 Task: Look for space in Beichengqu, China from 9th July, 2023 to 16th July, 2023 for 2 adults, 1 child in price range Rs.8000 to Rs.16000. Place can be entire place with 2 bedrooms having 2 beds and 1 bathroom. Property type can be house, flat, guest house. Booking option can be shelf check-in. Required host language is Chinese (Simplified).
Action: Mouse moved to (575, 80)
Screenshot: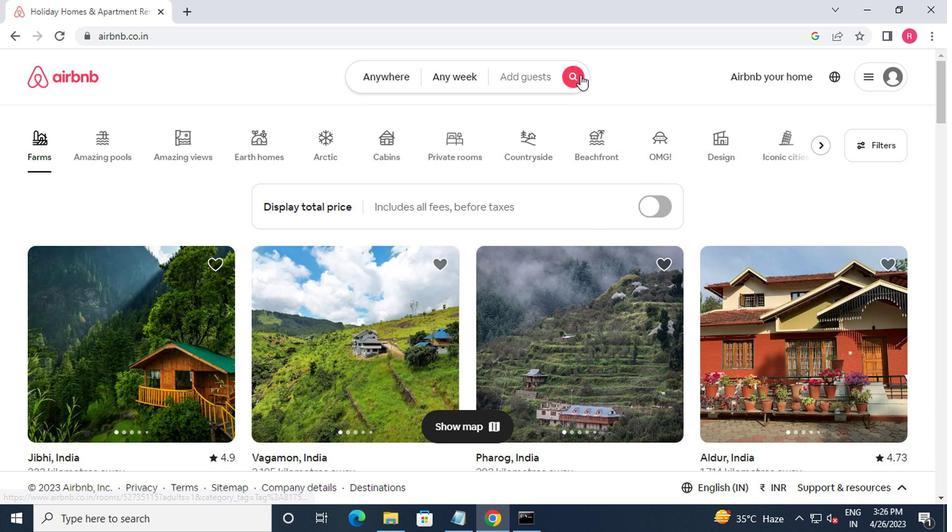 
Action: Mouse pressed left at (575, 80)
Screenshot: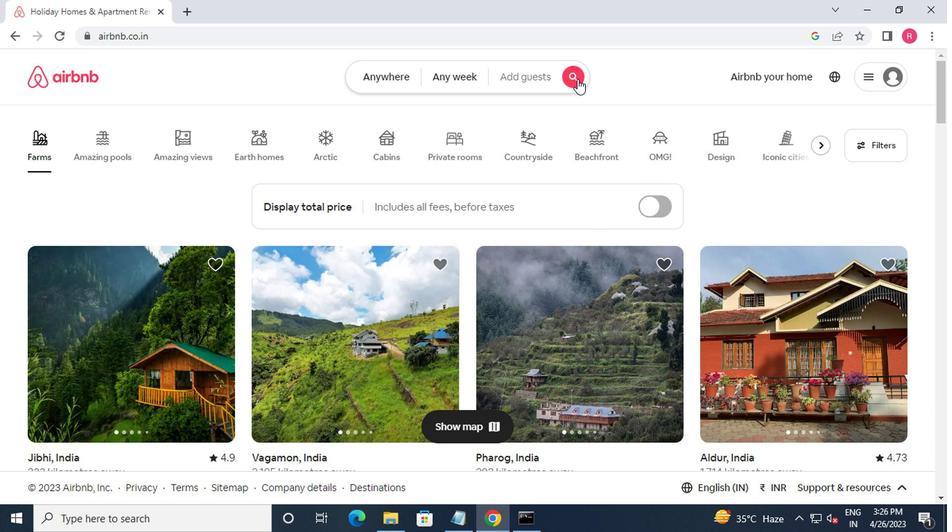 
Action: Mouse moved to (325, 139)
Screenshot: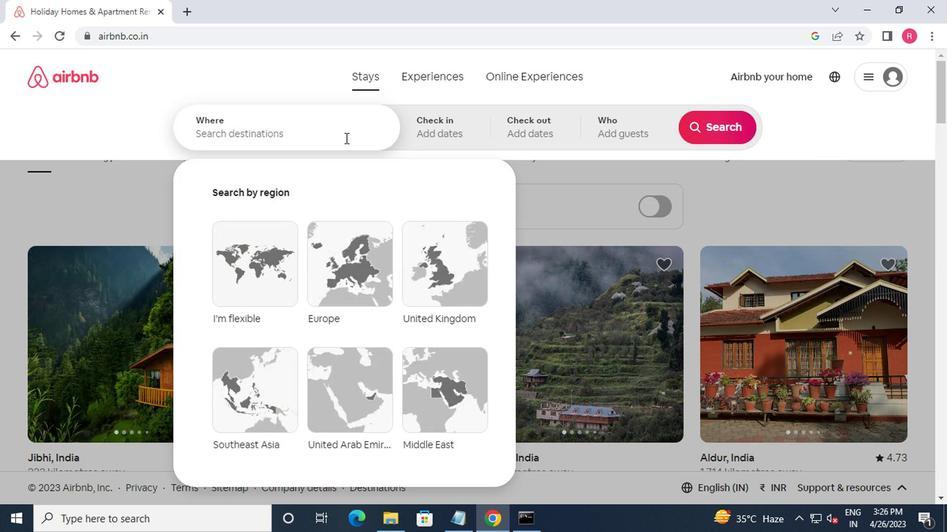 
Action: Mouse pressed left at (325, 139)
Screenshot: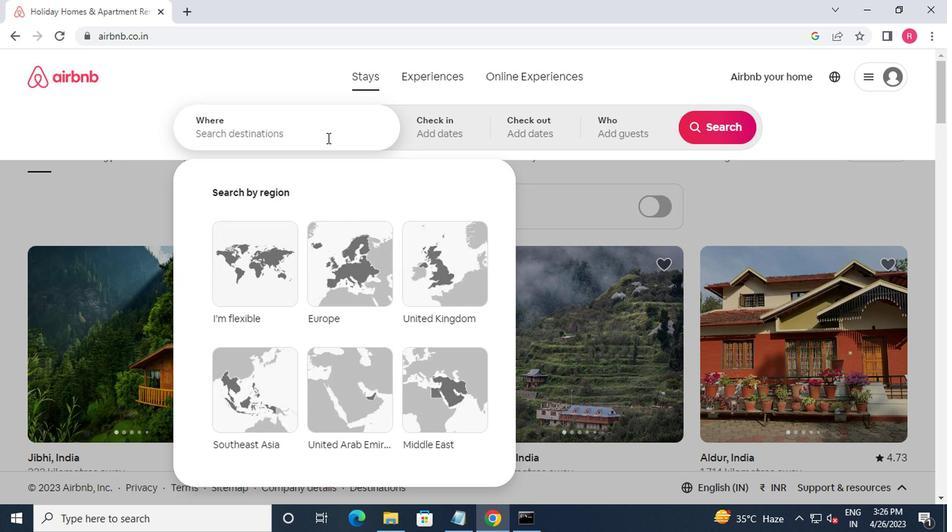 
Action: Key pressed beichenq<Key.backspace>gqu,china<Key.enter>
Screenshot: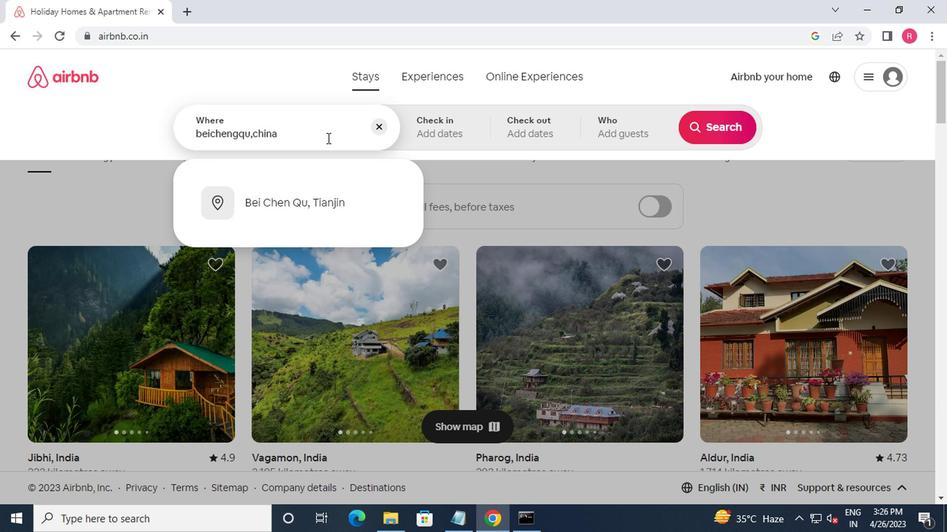 
Action: Mouse moved to (713, 243)
Screenshot: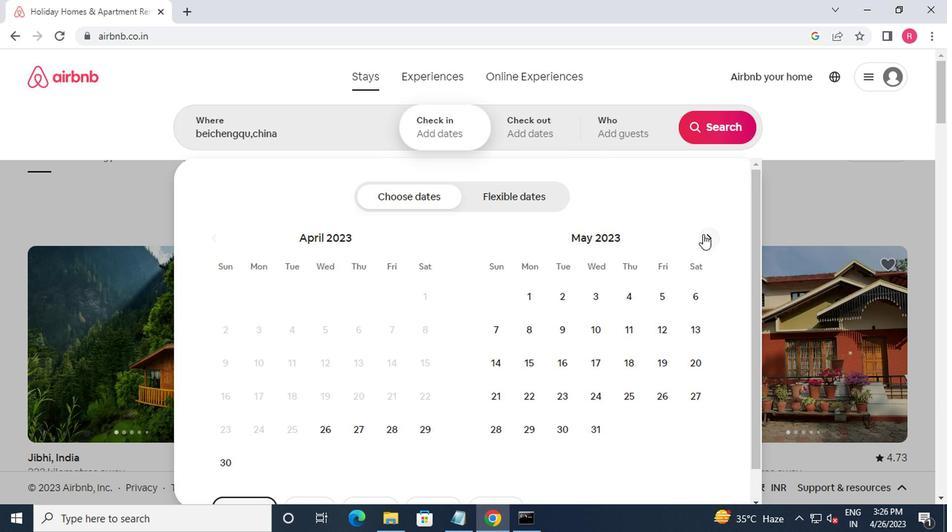 
Action: Mouse pressed left at (713, 243)
Screenshot: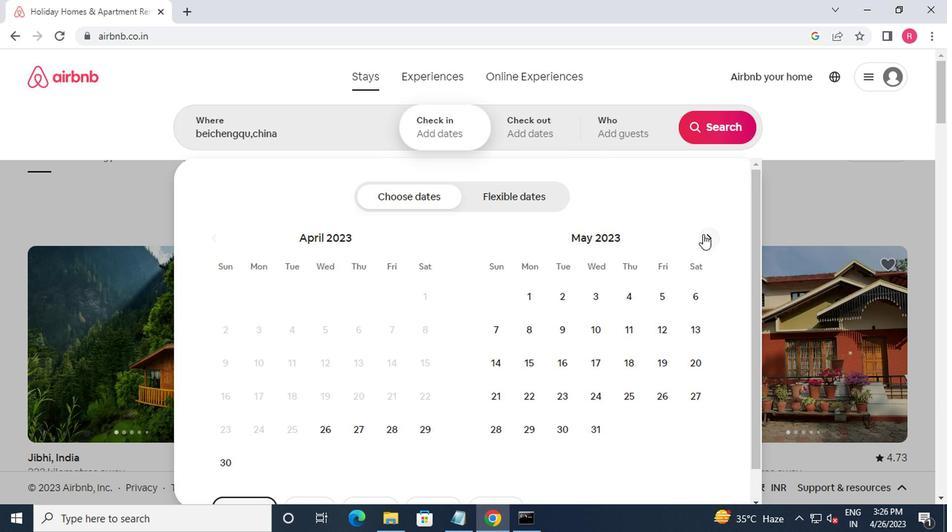 
Action: Mouse moved to (713, 245)
Screenshot: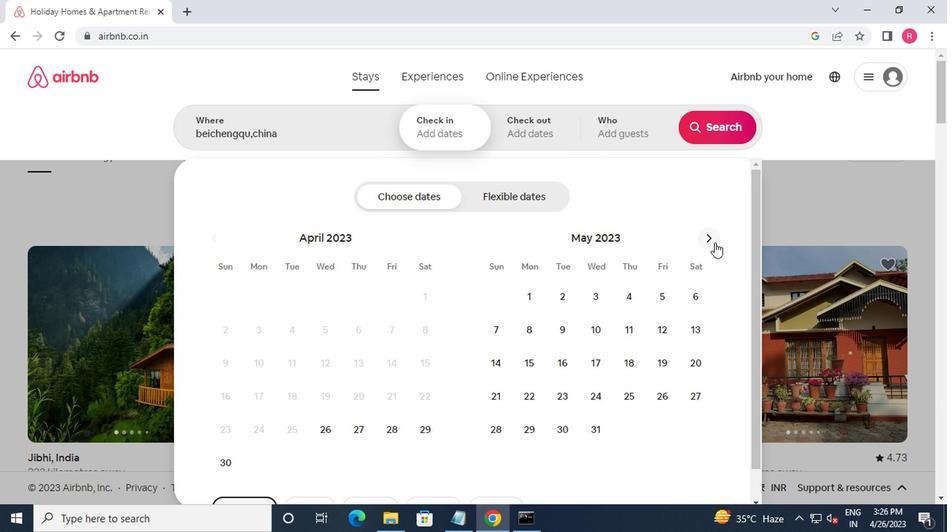 
Action: Mouse pressed left at (713, 245)
Screenshot: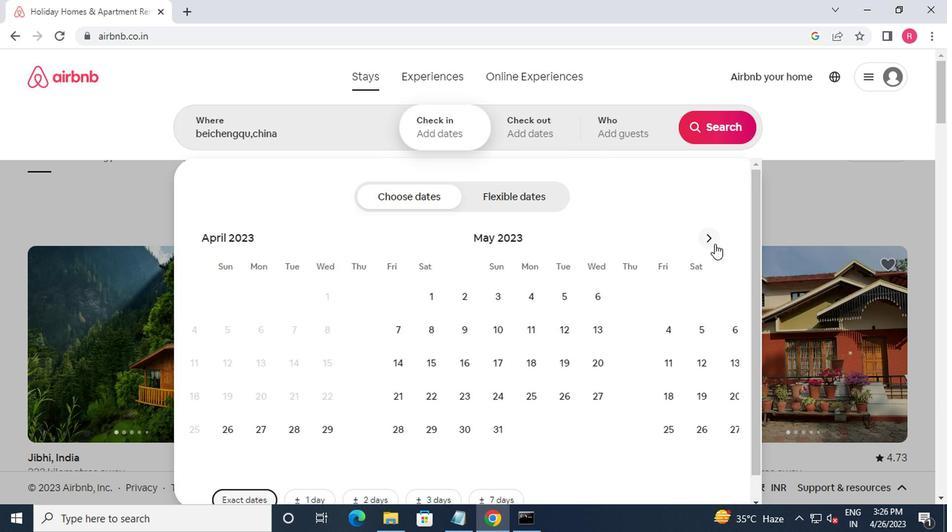 
Action: Mouse moved to (505, 368)
Screenshot: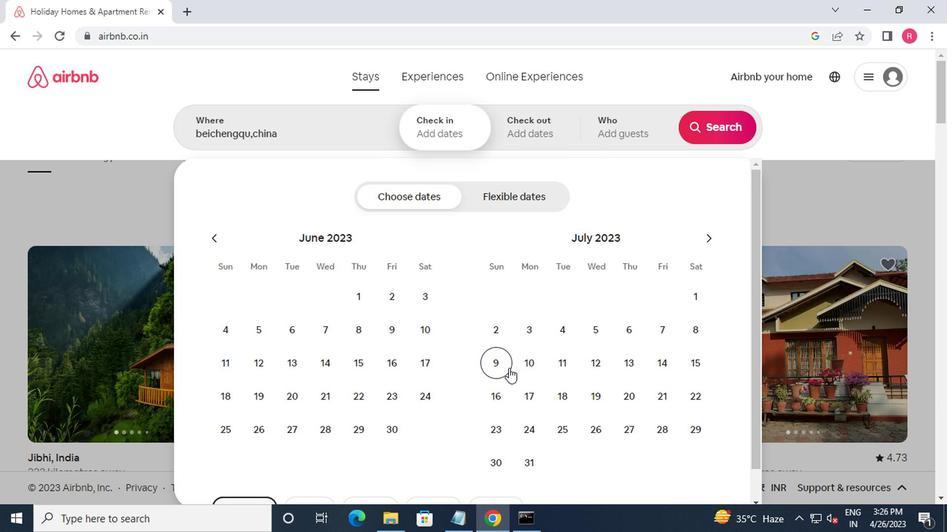 
Action: Mouse pressed left at (505, 368)
Screenshot: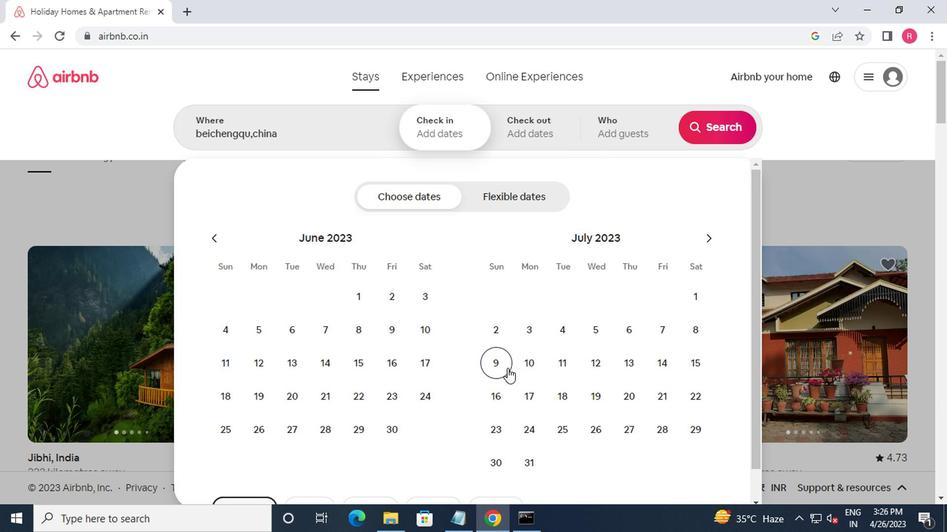 
Action: Mouse moved to (488, 397)
Screenshot: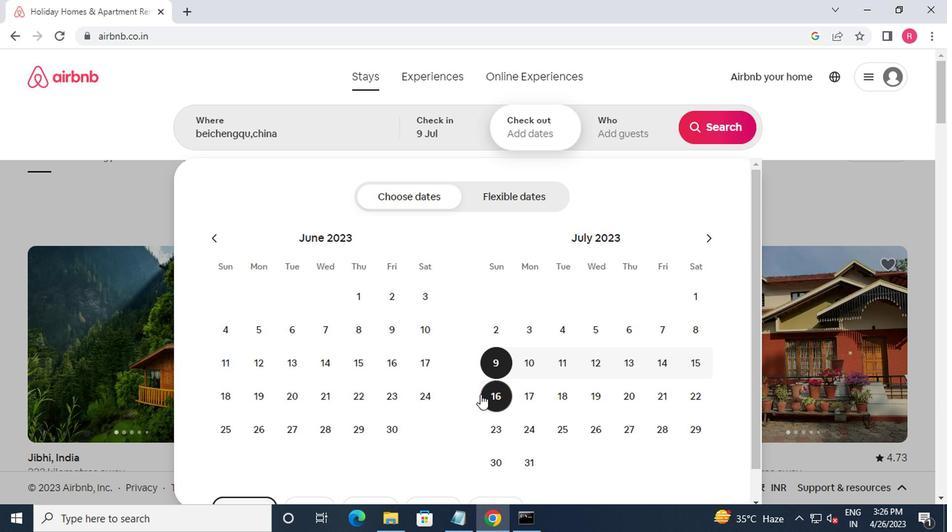 
Action: Mouse pressed left at (488, 397)
Screenshot: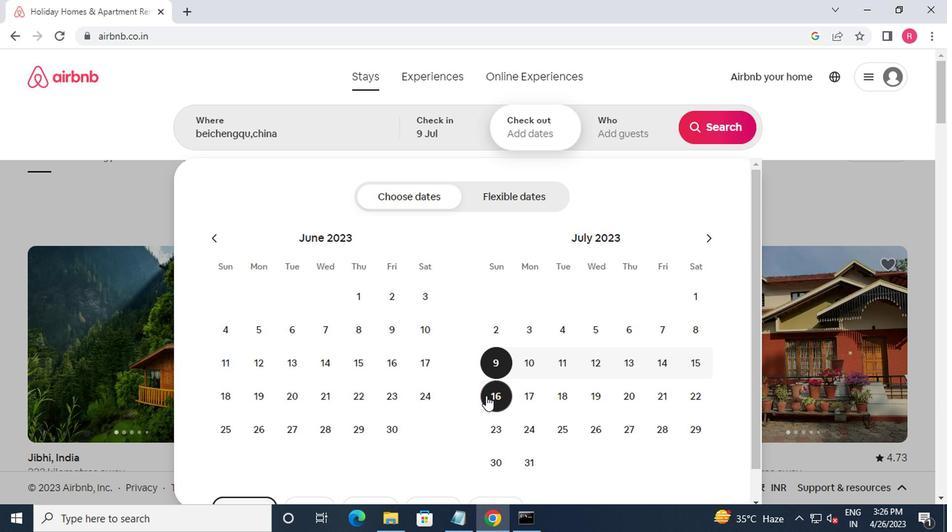 
Action: Mouse moved to (597, 141)
Screenshot: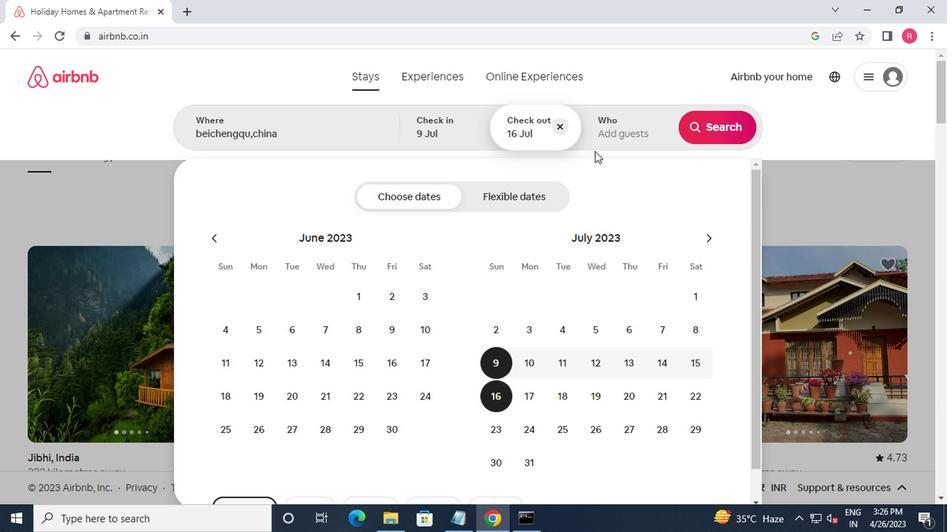 
Action: Mouse pressed left at (597, 141)
Screenshot: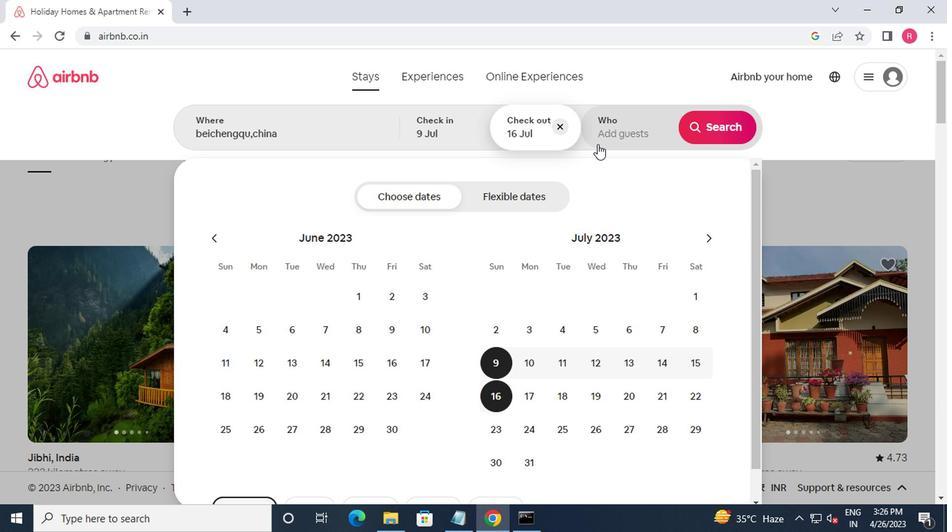 
Action: Mouse moved to (723, 210)
Screenshot: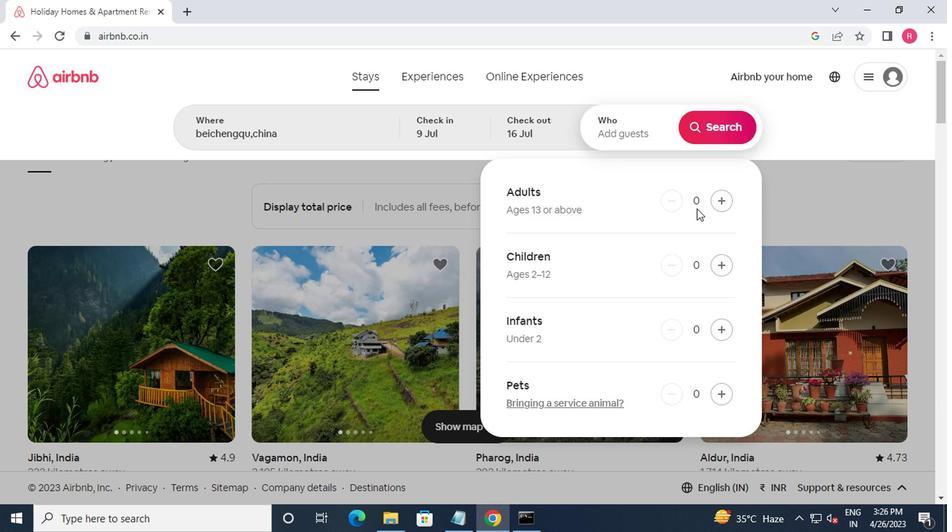 
Action: Mouse pressed left at (723, 210)
Screenshot: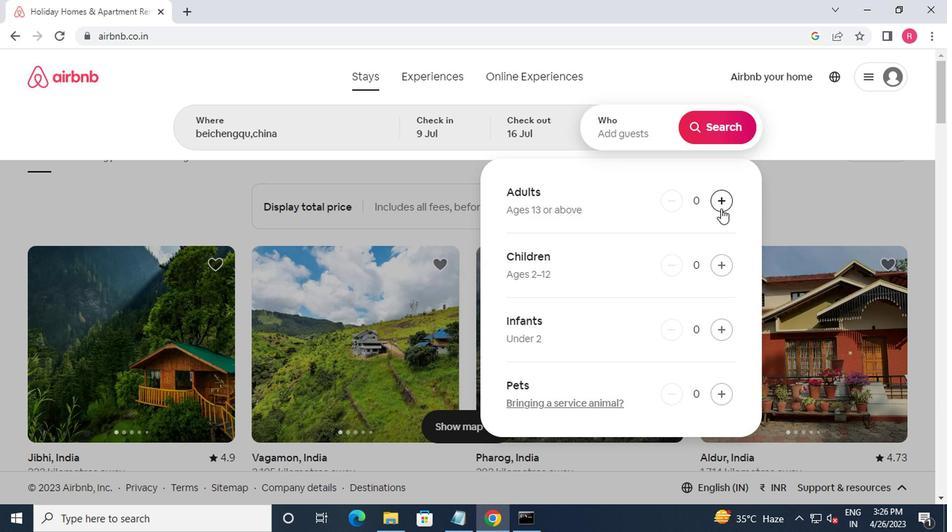 
Action: Mouse moved to (725, 210)
Screenshot: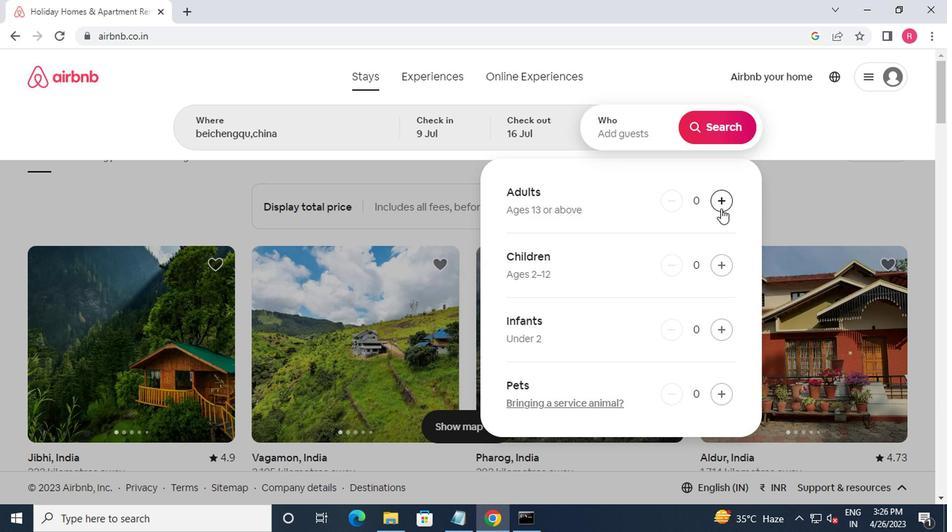 
Action: Mouse pressed left at (725, 210)
Screenshot: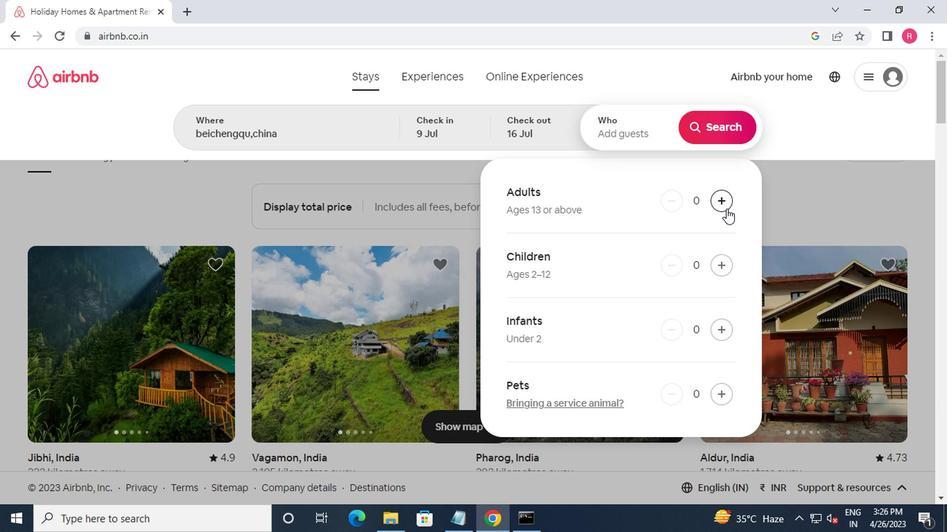 
Action: Mouse moved to (712, 270)
Screenshot: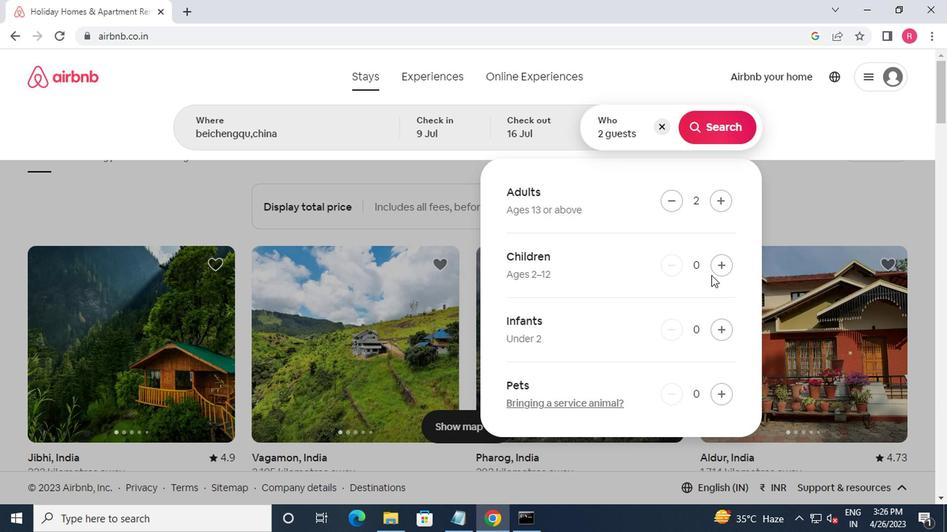 
Action: Mouse pressed left at (712, 270)
Screenshot: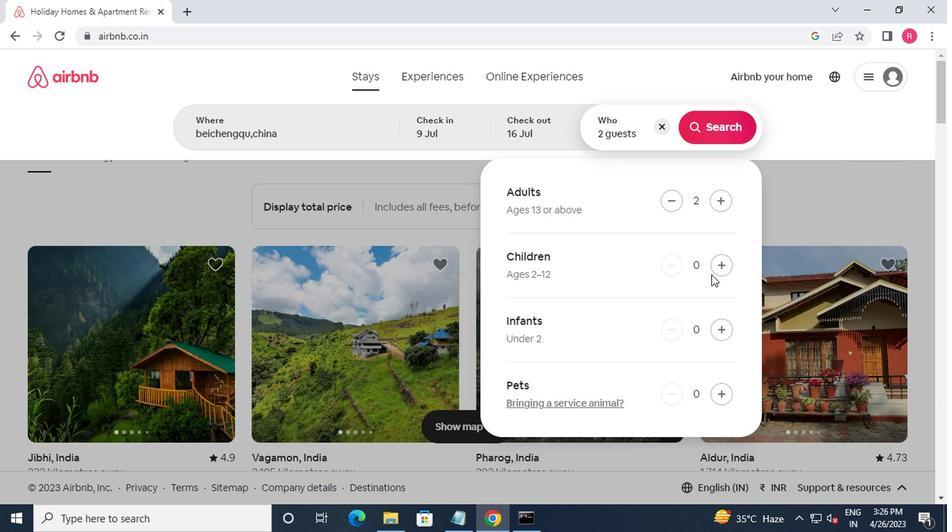 
Action: Mouse moved to (710, 134)
Screenshot: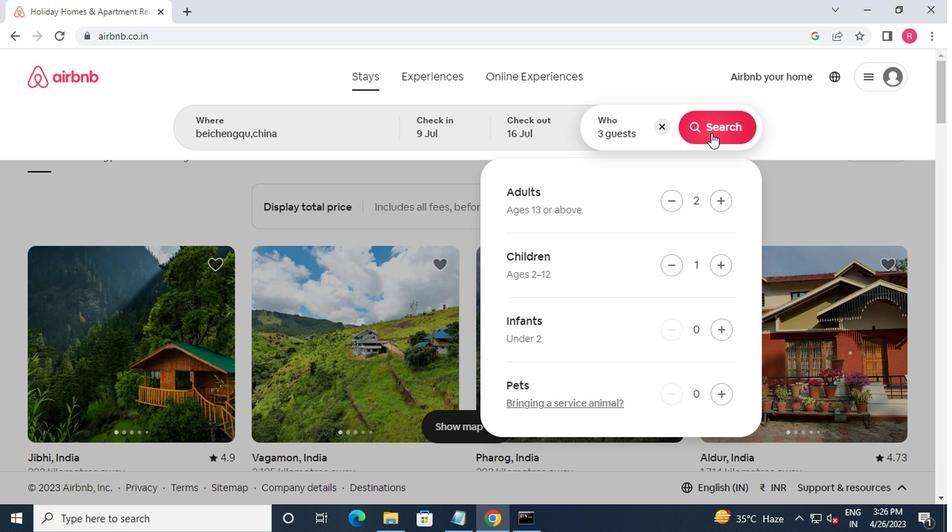 
Action: Mouse pressed left at (710, 134)
Screenshot: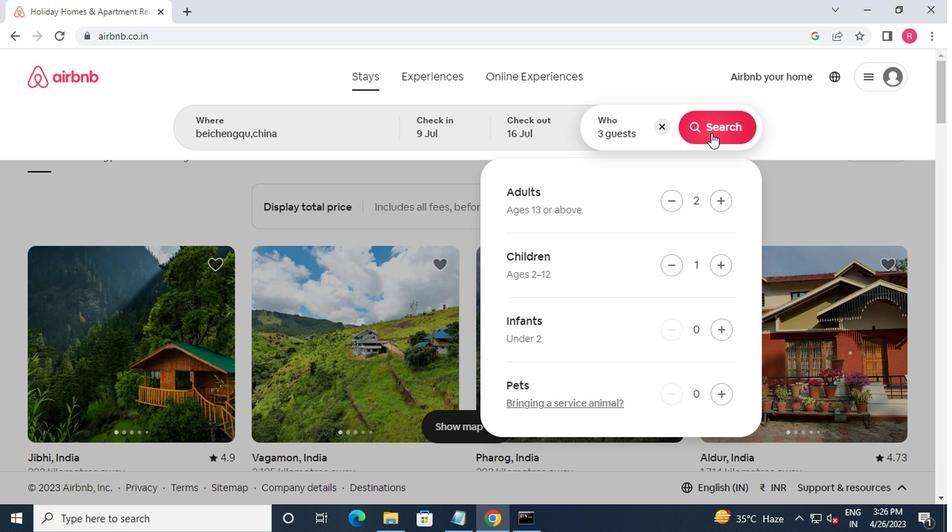 
Action: Mouse moved to (875, 141)
Screenshot: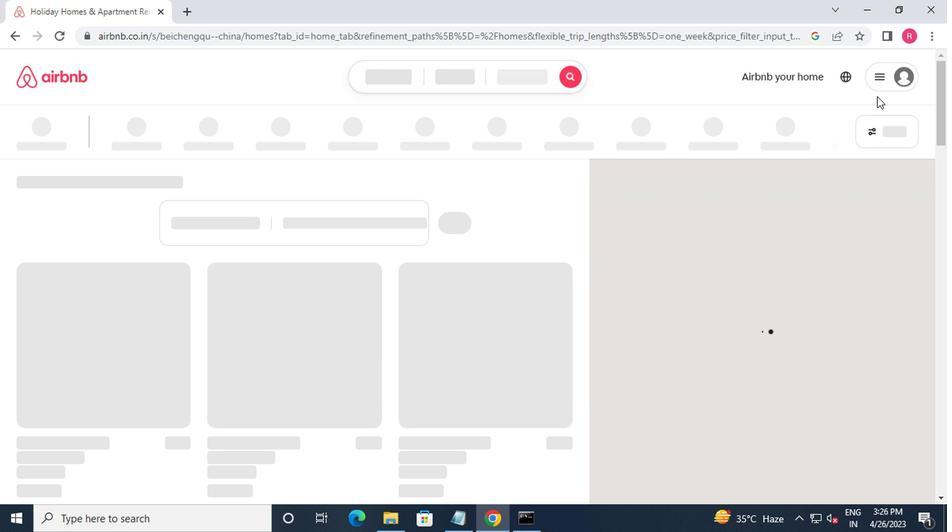 
Action: Mouse pressed left at (875, 141)
Screenshot: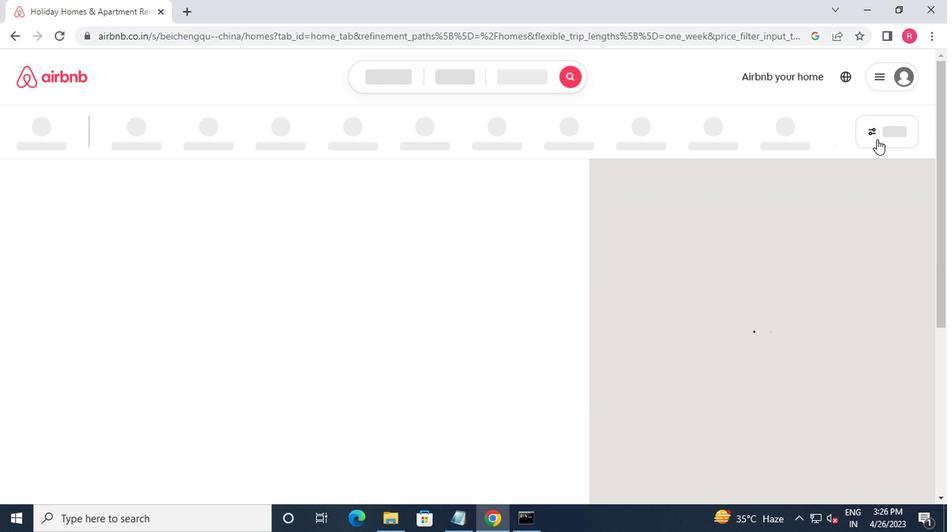 
Action: Mouse moved to (333, 228)
Screenshot: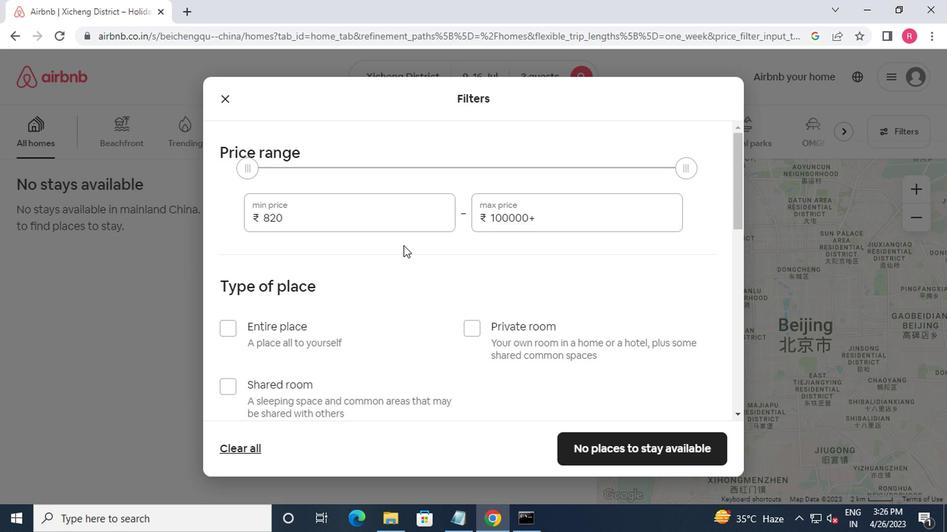 
Action: Mouse pressed left at (333, 228)
Screenshot: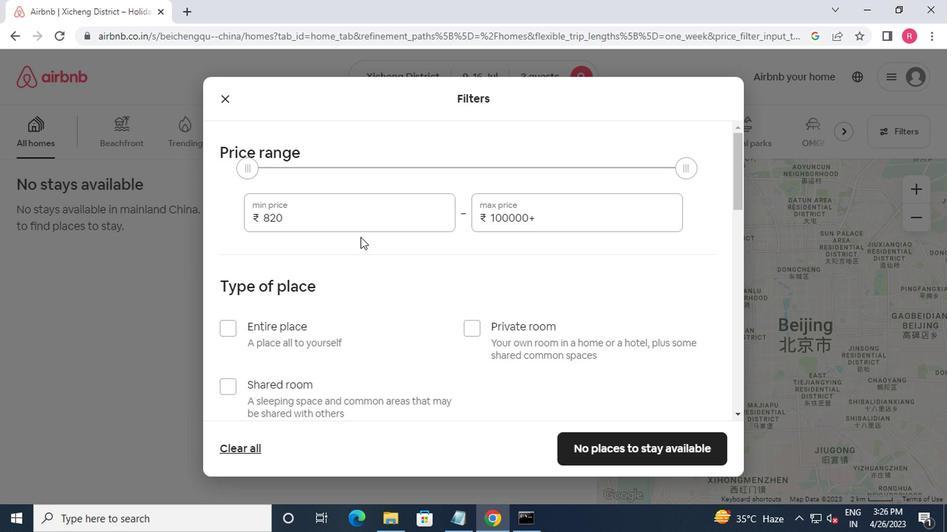 
Action: Mouse moved to (285, 195)
Screenshot: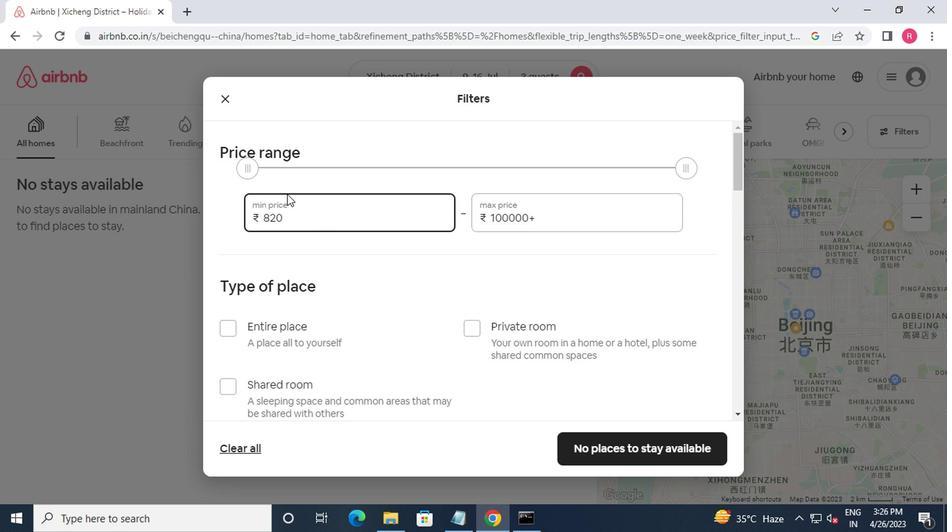 
Action: Key pressed <Key.backspace><Key.backspace>000<Key.tab>16000
Screenshot: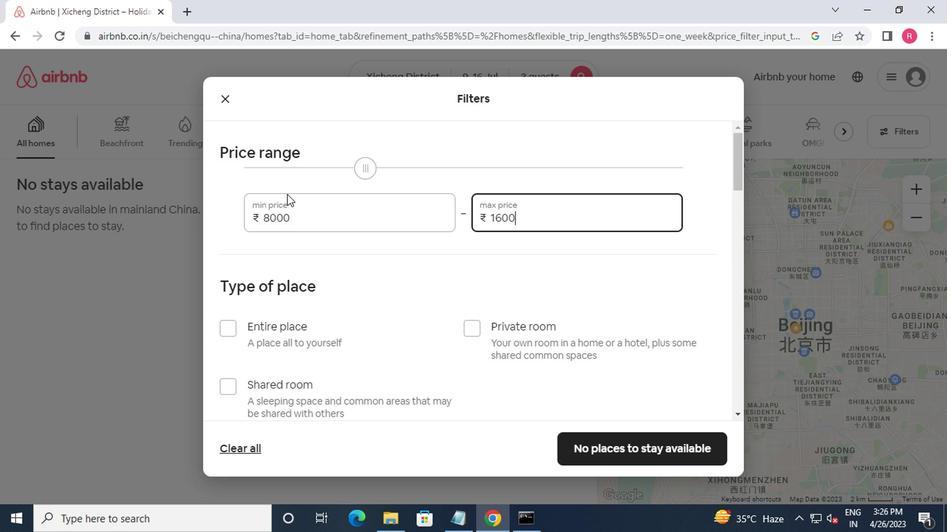 
Action: Mouse moved to (214, 237)
Screenshot: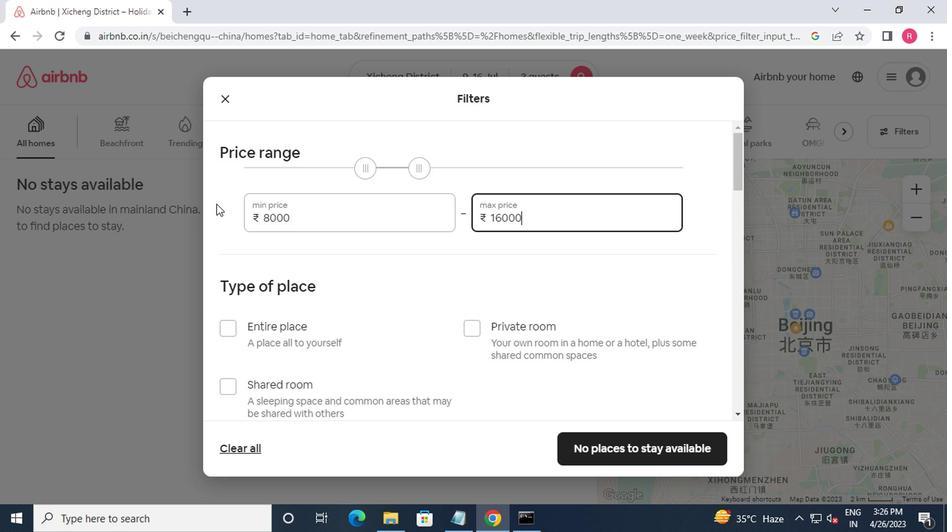 
Action: Mouse scrolled (214, 236) with delta (0, 0)
Screenshot: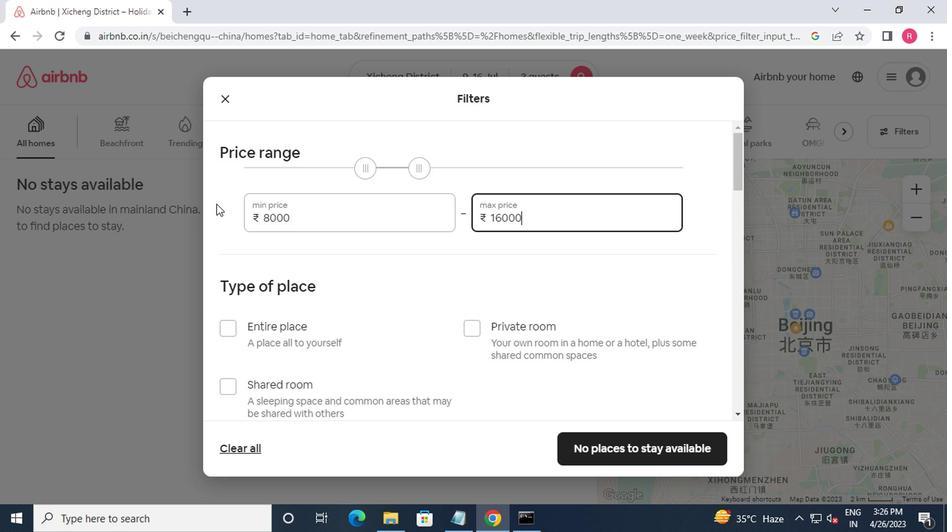 
Action: Mouse moved to (207, 271)
Screenshot: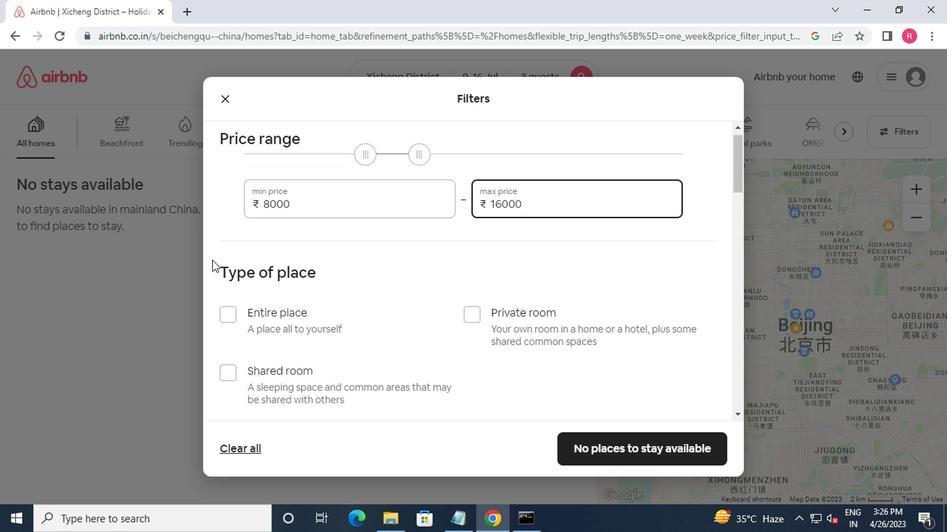 
Action: Mouse scrolled (207, 270) with delta (0, 0)
Screenshot: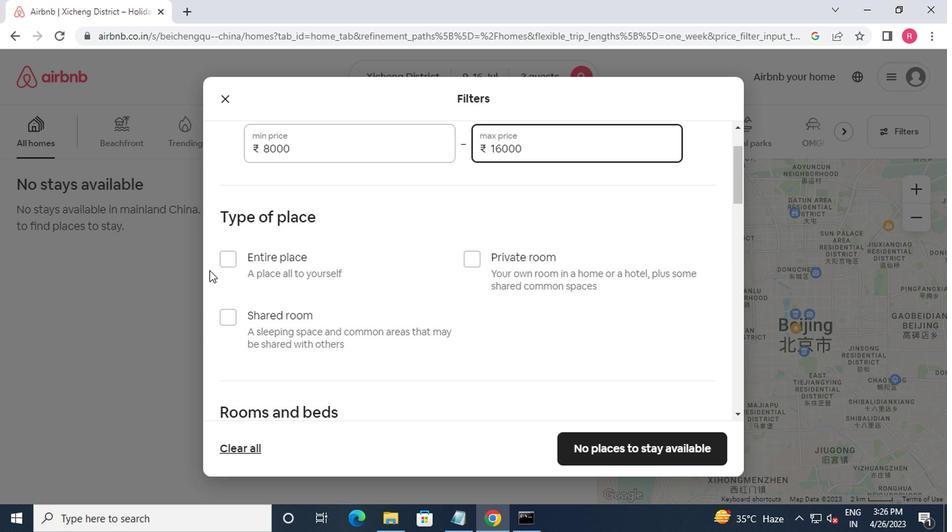 
Action: Mouse moved to (229, 197)
Screenshot: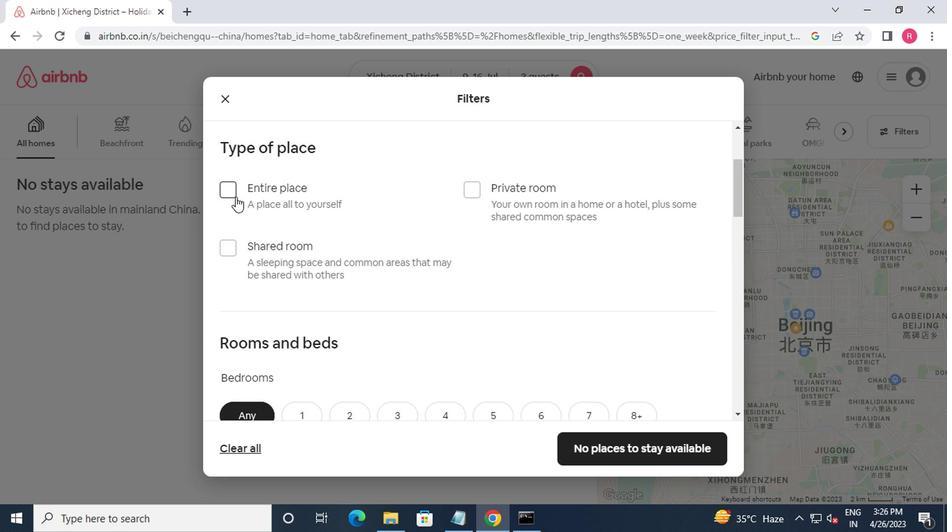 
Action: Mouse pressed left at (229, 197)
Screenshot: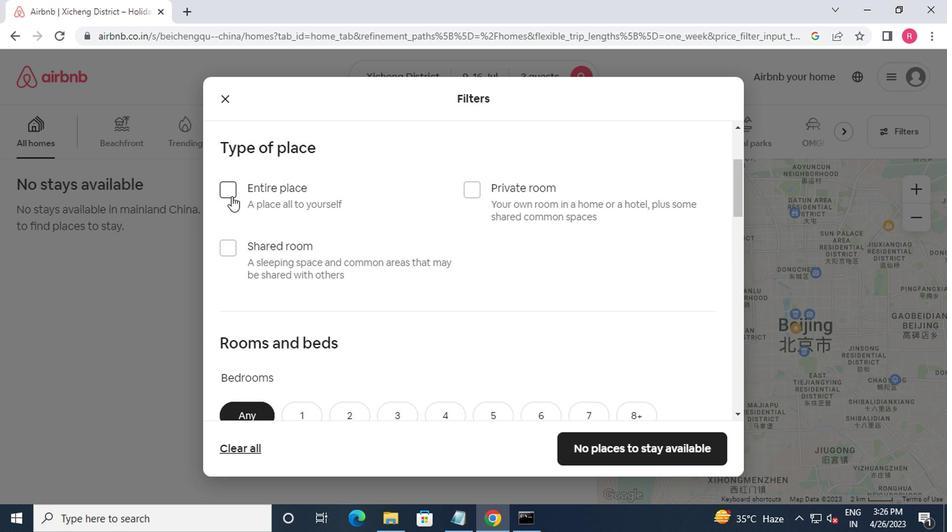 
Action: Mouse moved to (229, 196)
Screenshot: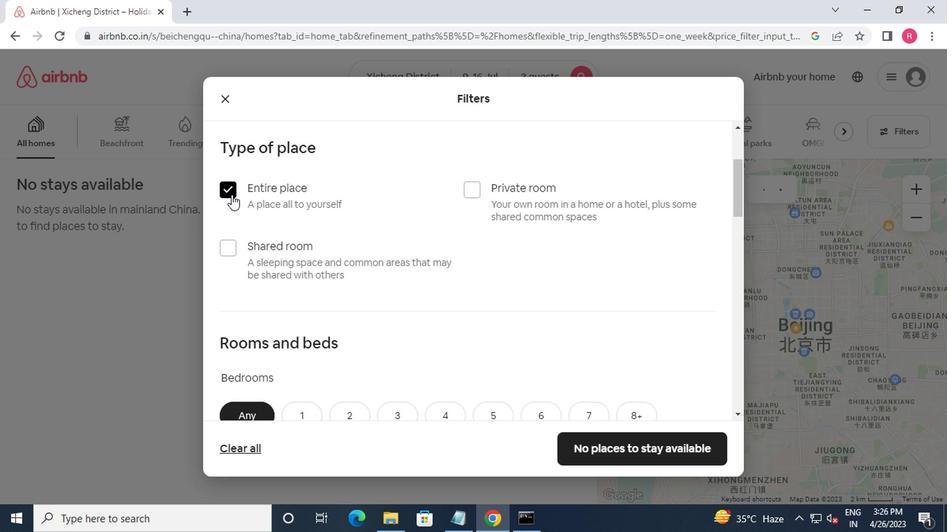 
Action: Mouse scrolled (229, 195) with delta (0, 0)
Screenshot: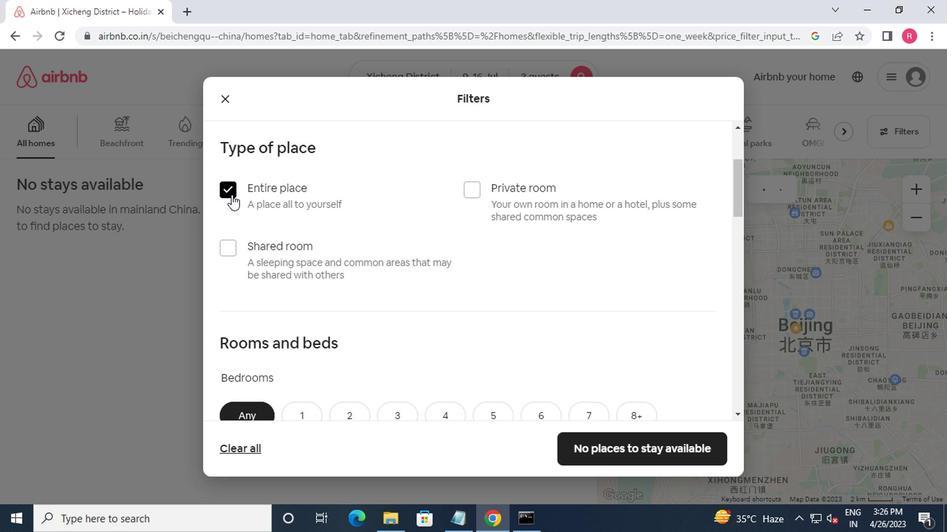 
Action: Mouse moved to (225, 231)
Screenshot: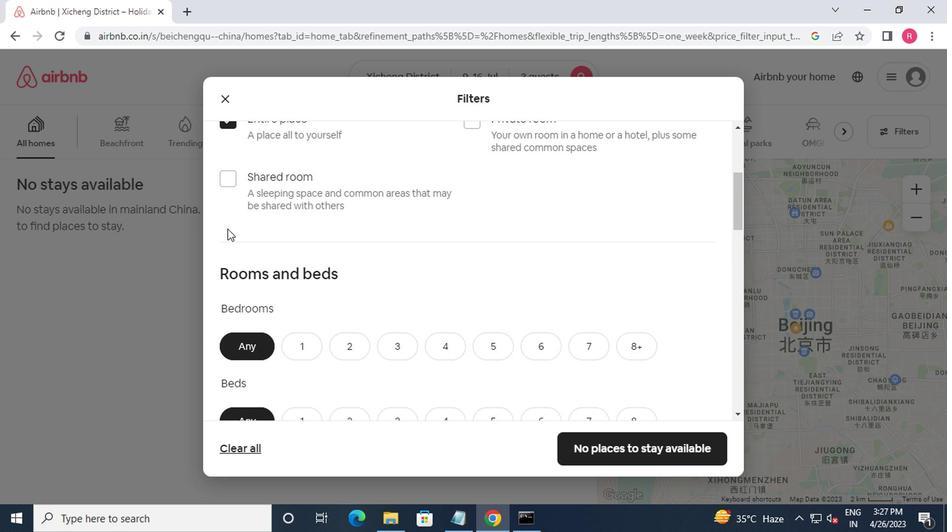 
Action: Mouse scrolled (225, 230) with delta (0, 0)
Screenshot: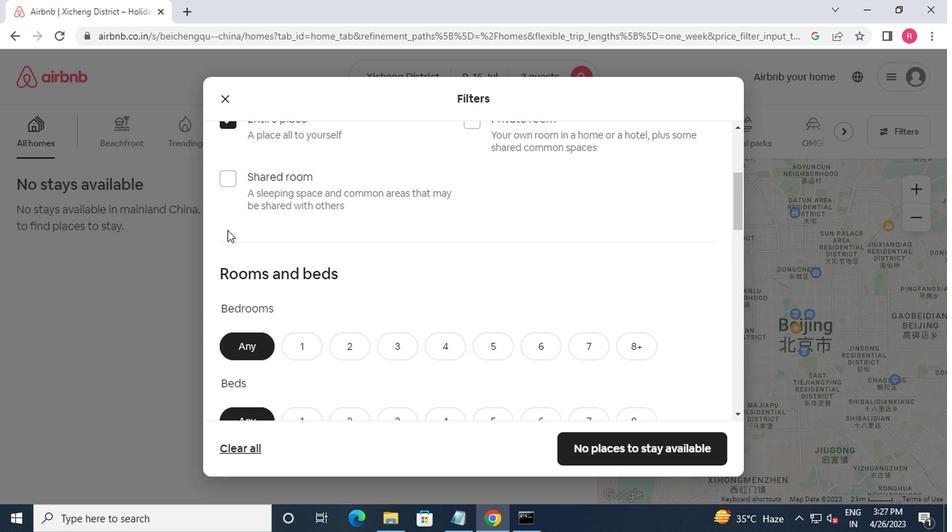 
Action: Mouse moved to (349, 283)
Screenshot: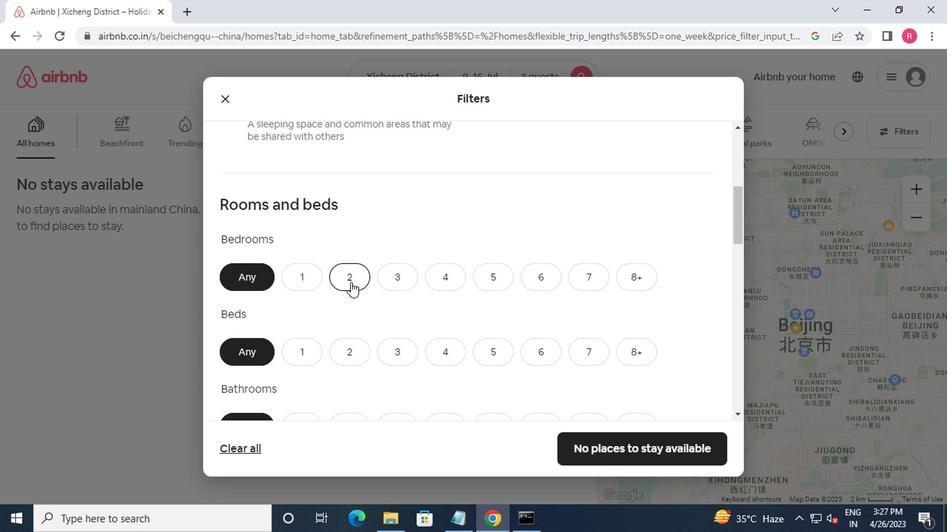 
Action: Mouse pressed left at (349, 283)
Screenshot: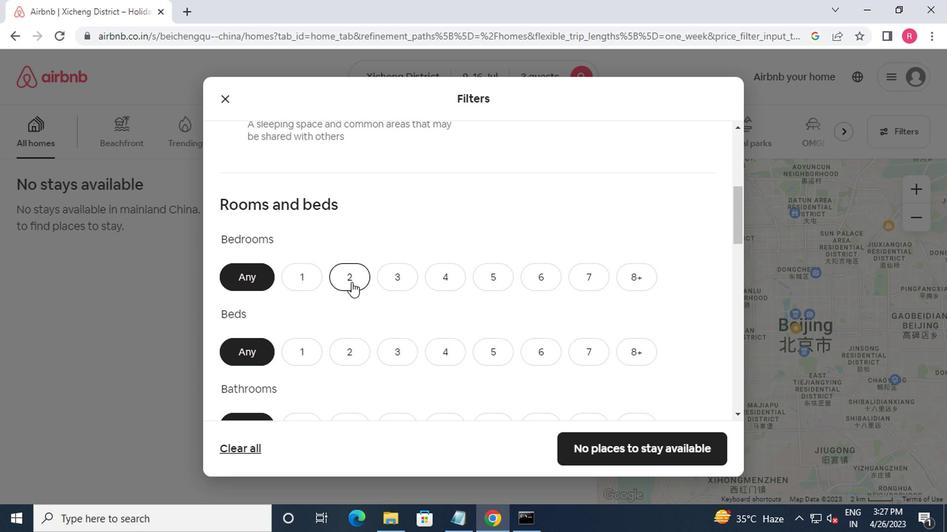 
Action: Mouse moved to (333, 356)
Screenshot: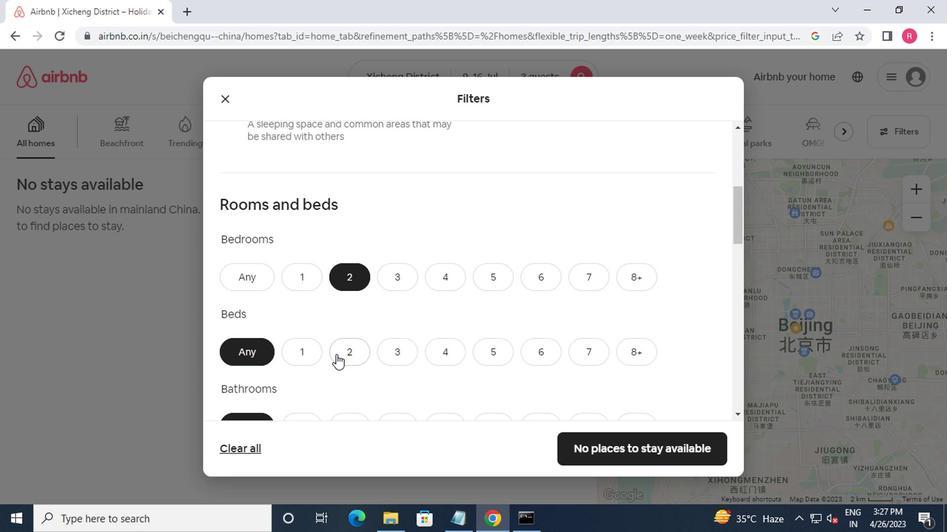 
Action: Mouse pressed left at (333, 356)
Screenshot: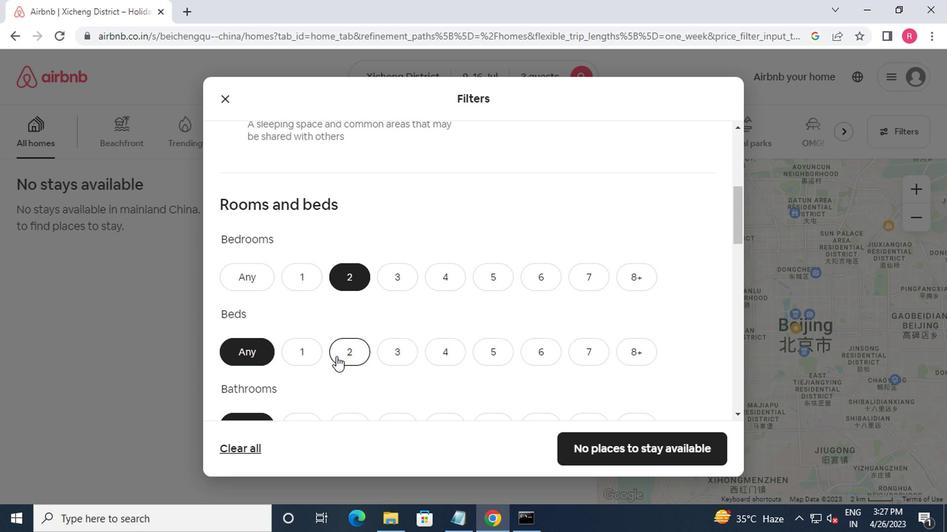 
Action: Mouse moved to (335, 351)
Screenshot: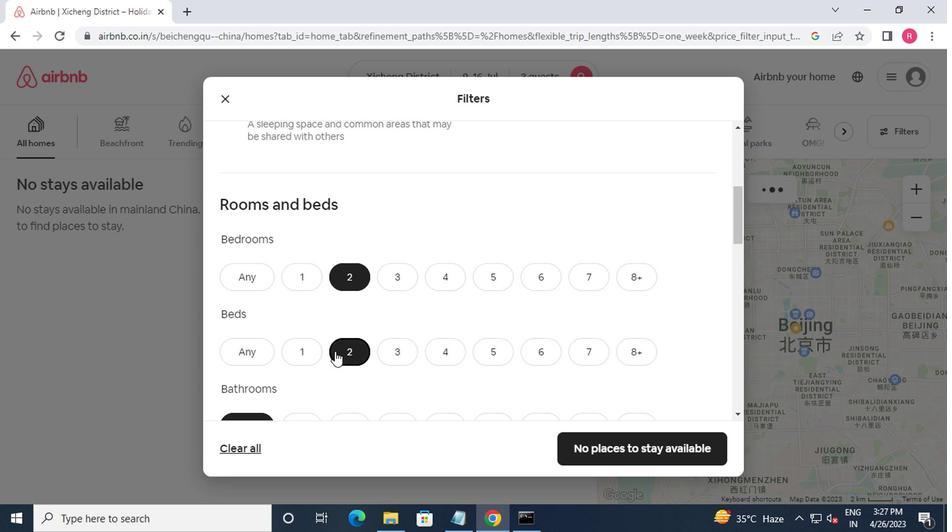 
Action: Mouse scrolled (335, 351) with delta (0, 0)
Screenshot: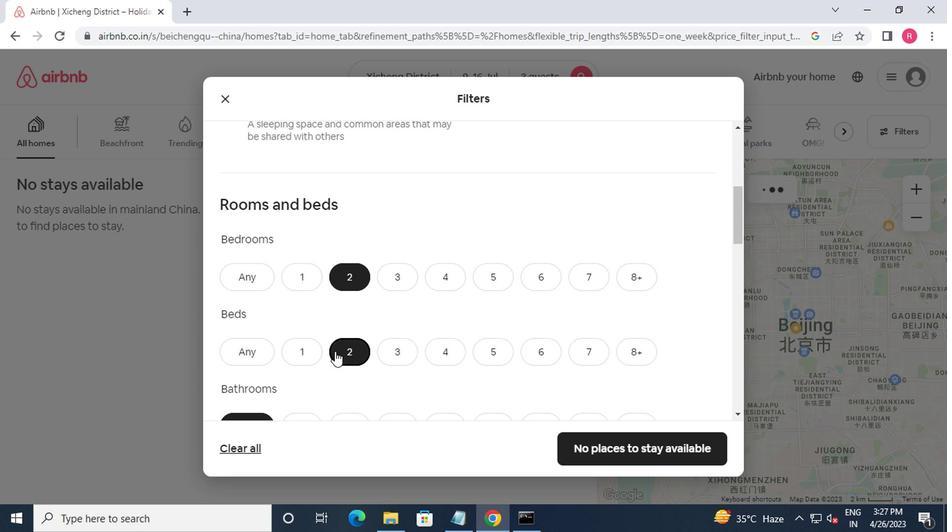 
Action: Mouse moved to (335, 351)
Screenshot: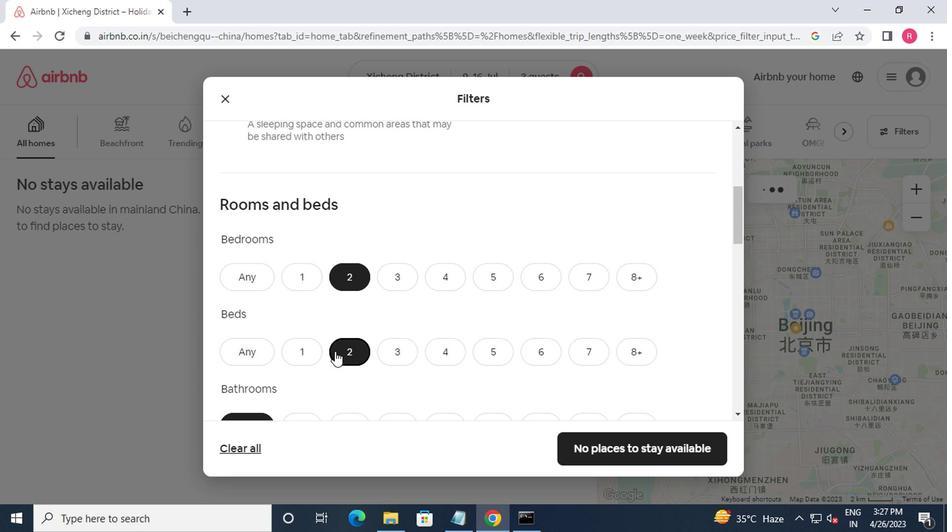 
Action: Mouse scrolled (335, 351) with delta (0, 0)
Screenshot: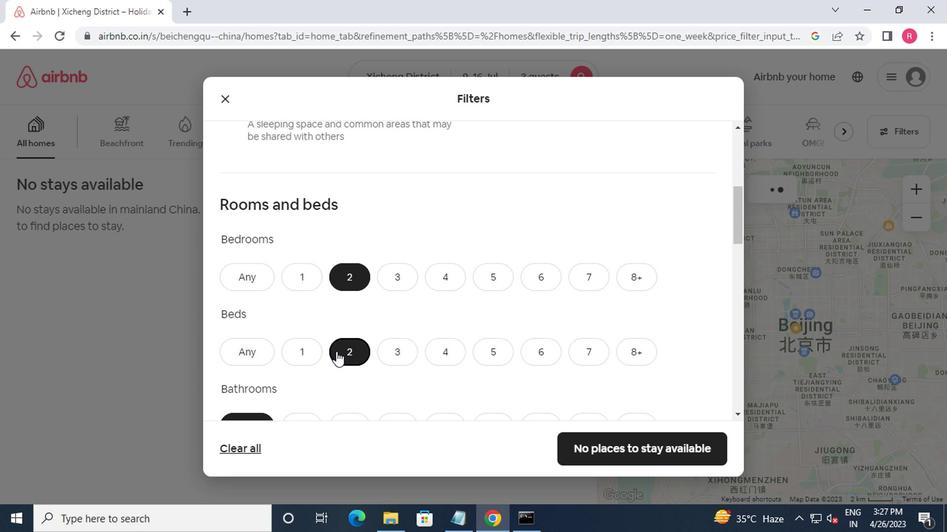 
Action: Mouse moved to (312, 292)
Screenshot: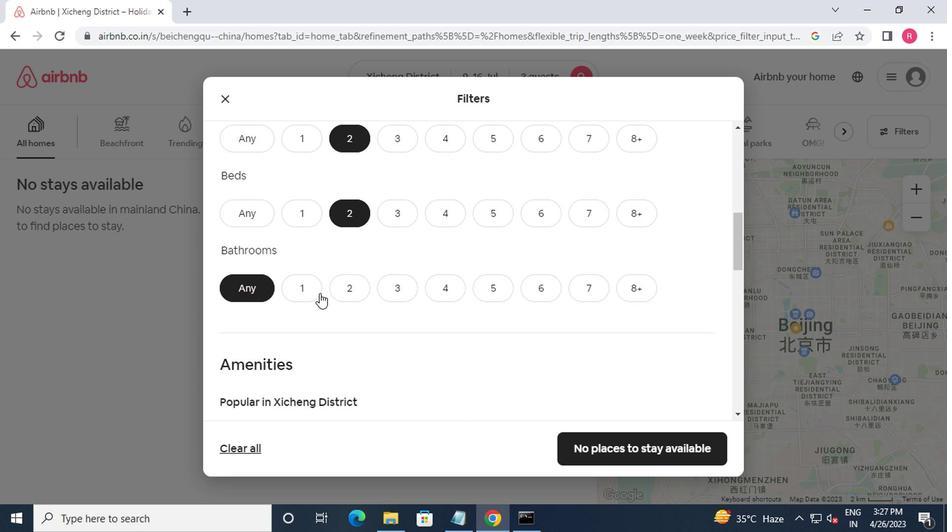 
Action: Mouse pressed left at (312, 292)
Screenshot: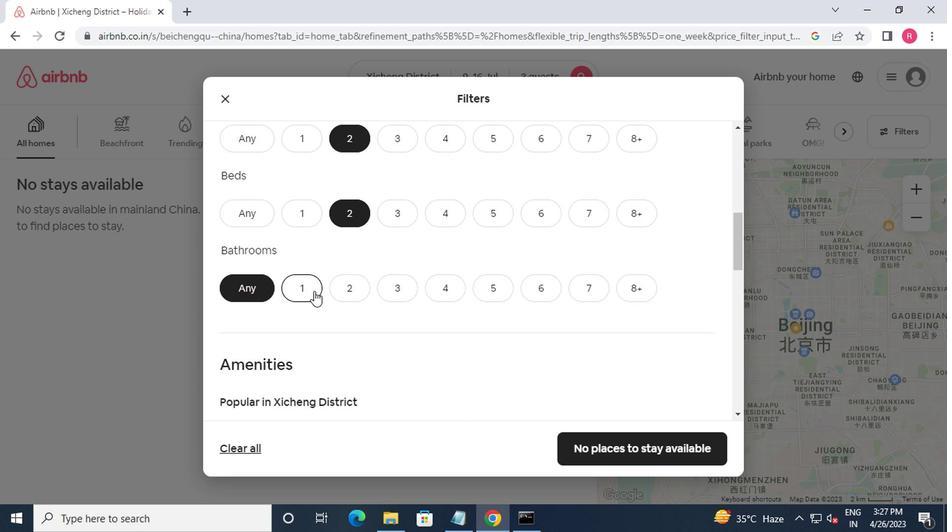 
Action: Mouse moved to (317, 289)
Screenshot: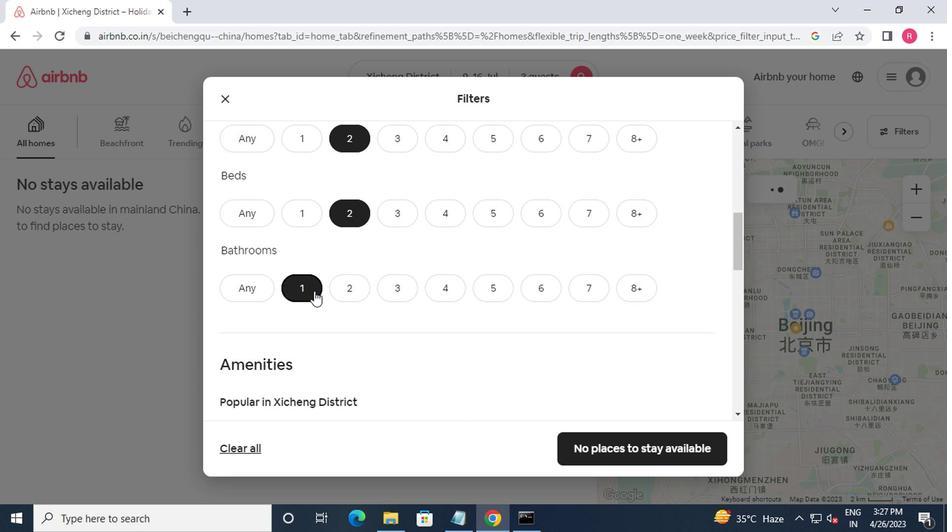
Action: Mouse scrolled (317, 288) with delta (0, 0)
Screenshot: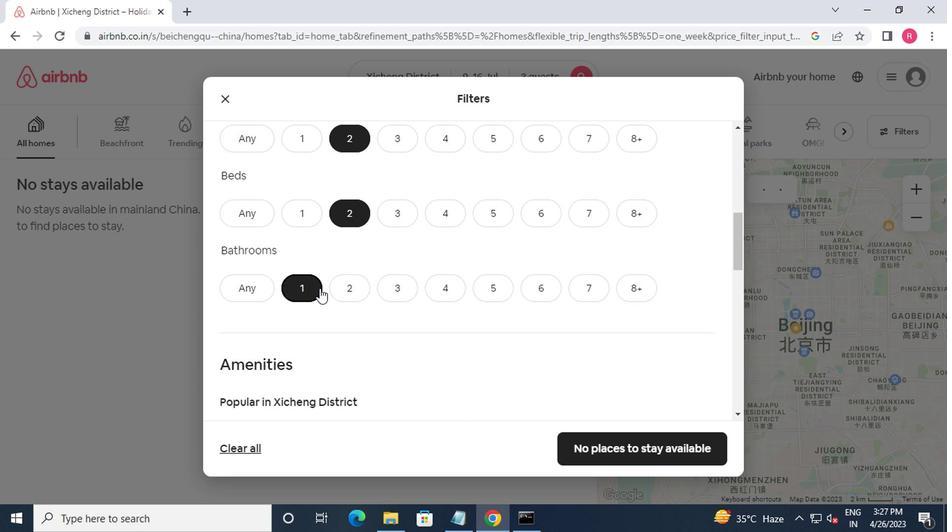 
Action: Mouse moved to (321, 286)
Screenshot: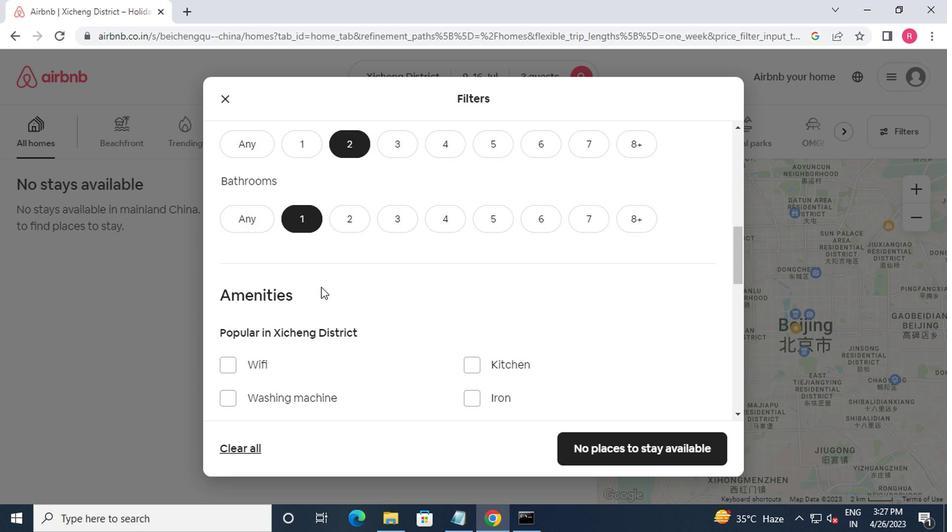 
Action: Mouse scrolled (321, 285) with delta (0, 0)
Screenshot: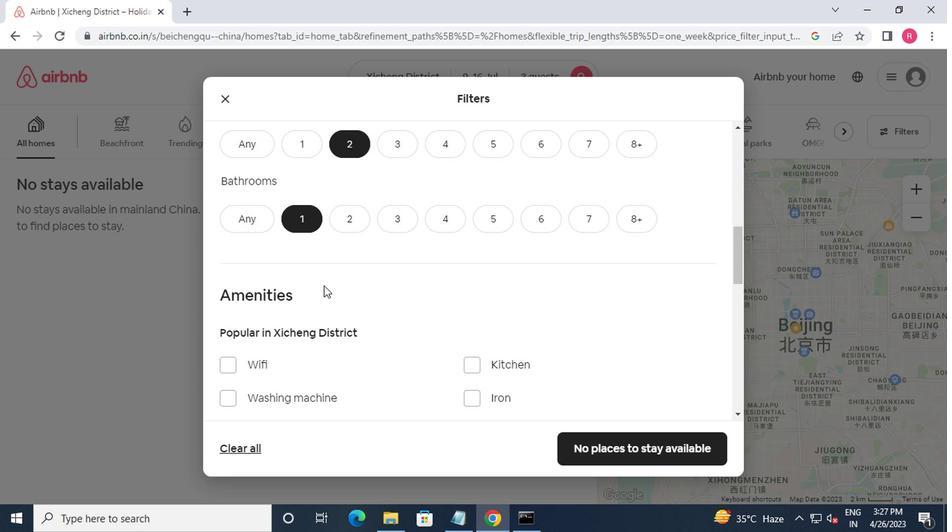 
Action: Mouse scrolled (321, 285) with delta (0, 0)
Screenshot: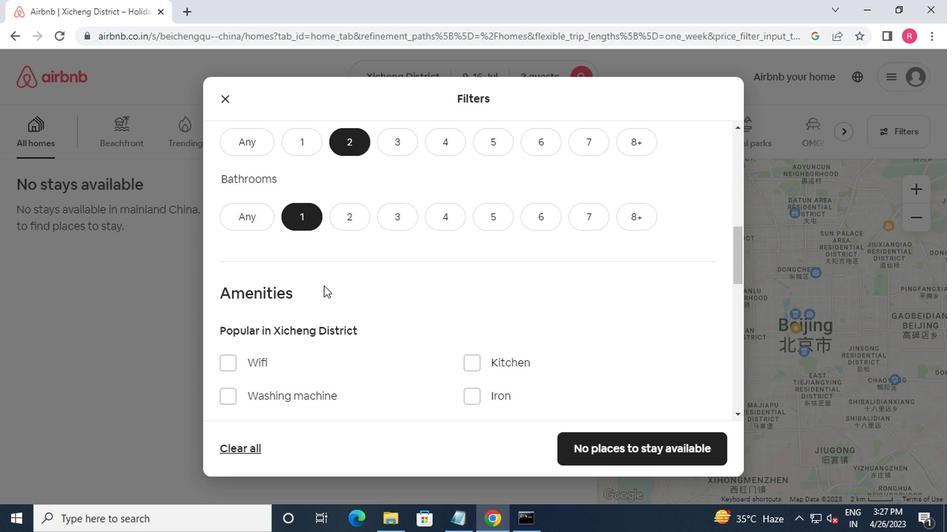 
Action: Mouse moved to (324, 286)
Screenshot: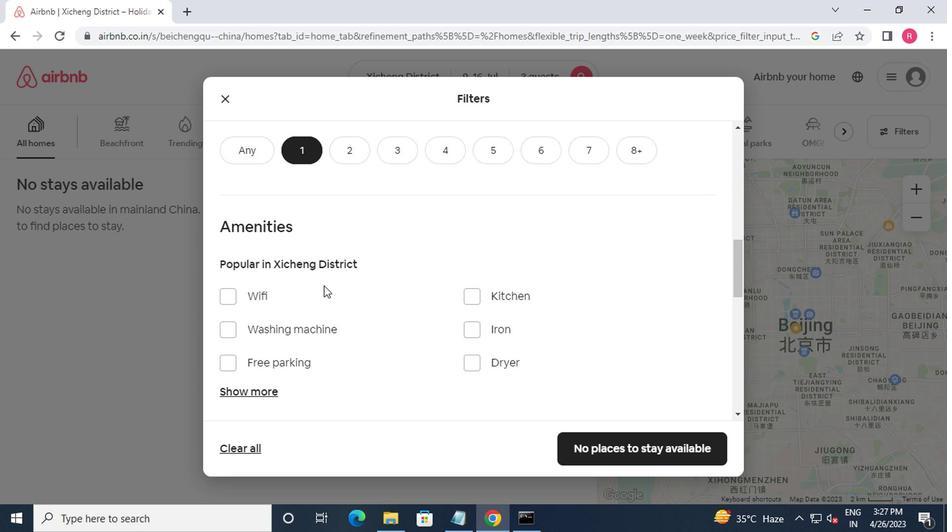 
Action: Mouse scrolled (324, 285) with delta (0, 0)
Screenshot: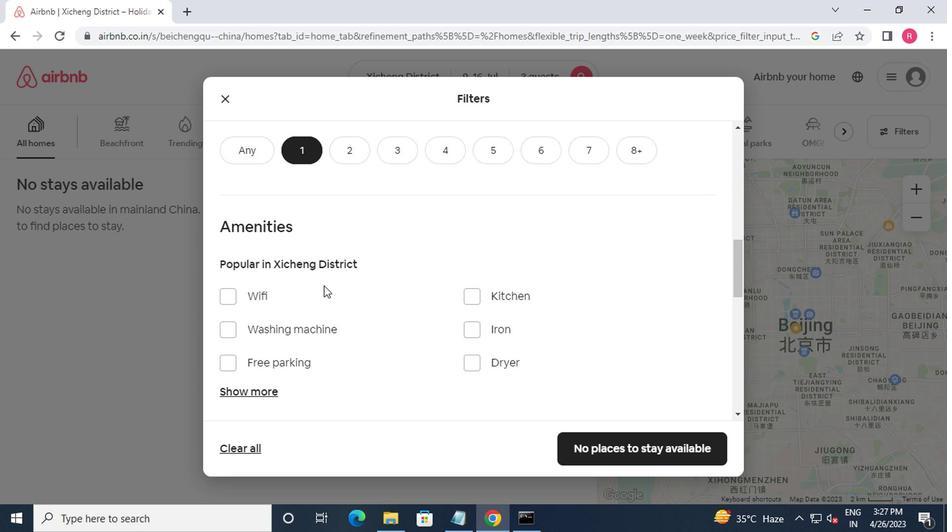 
Action: Mouse moved to (462, 300)
Screenshot: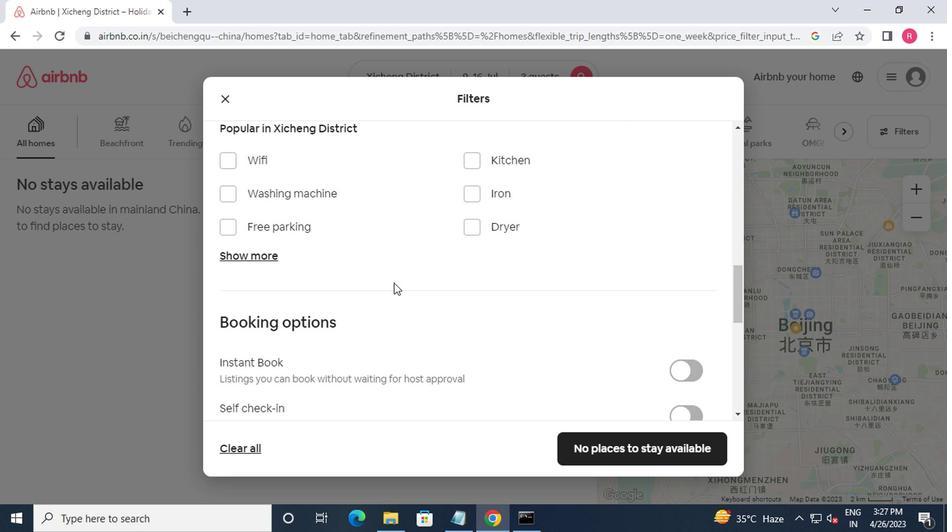 
Action: Mouse scrolled (462, 299) with delta (0, 0)
Screenshot: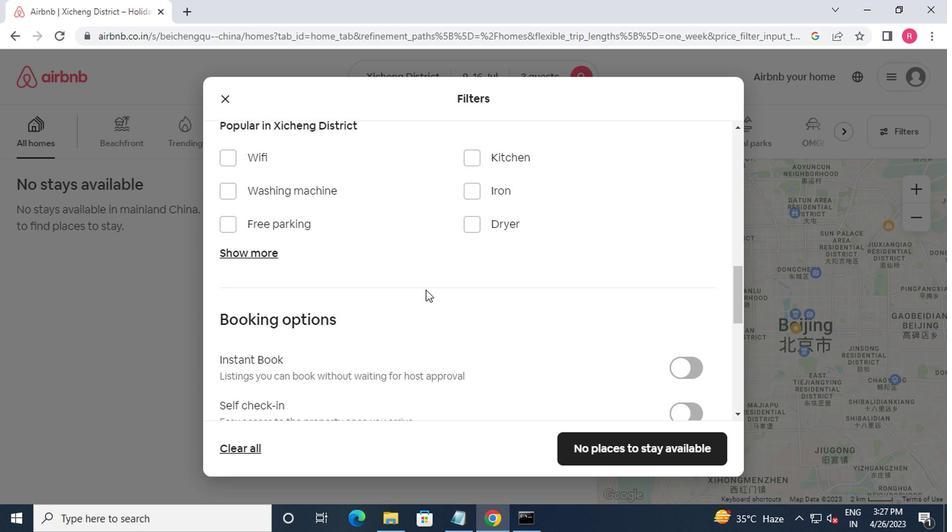 
Action: Mouse moved to (464, 300)
Screenshot: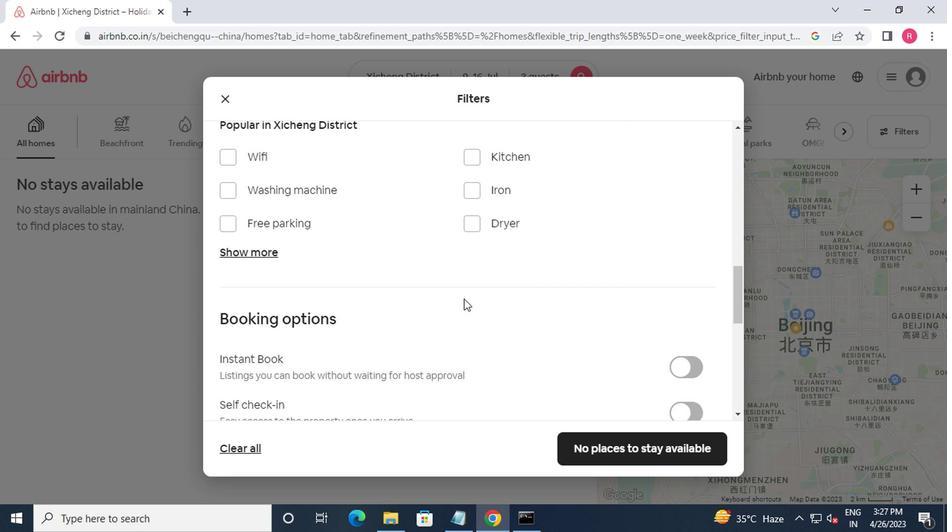 
Action: Mouse scrolled (464, 300) with delta (0, 0)
Screenshot: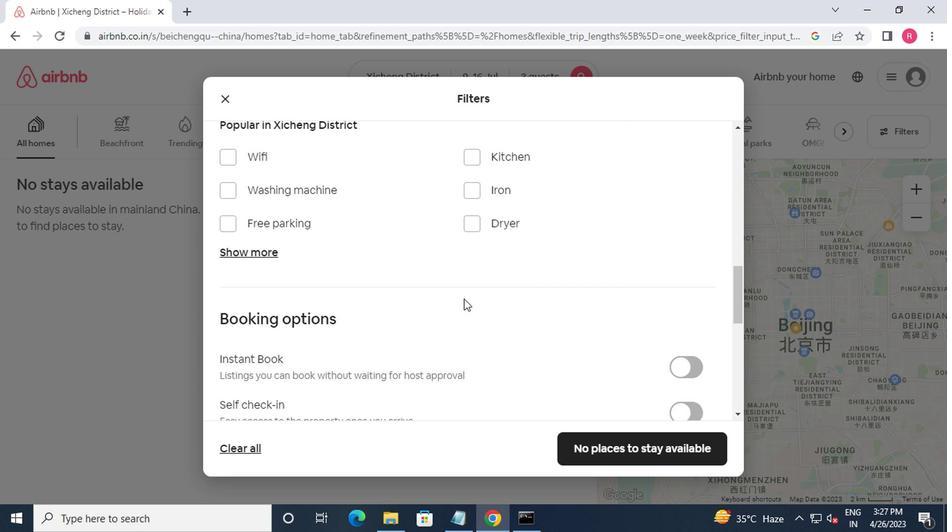
Action: Mouse moved to (677, 272)
Screenshot: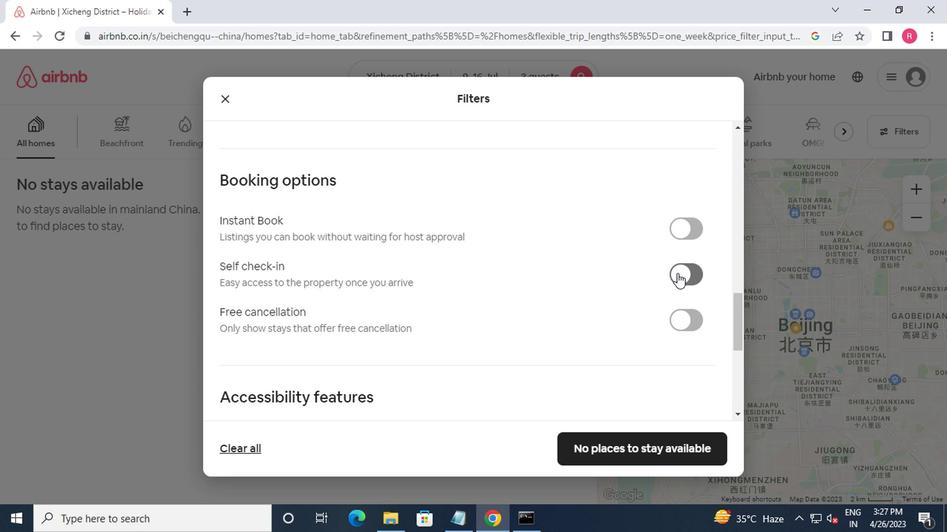 
Action: Mouse pressed left at (677, 272)
Screenshot: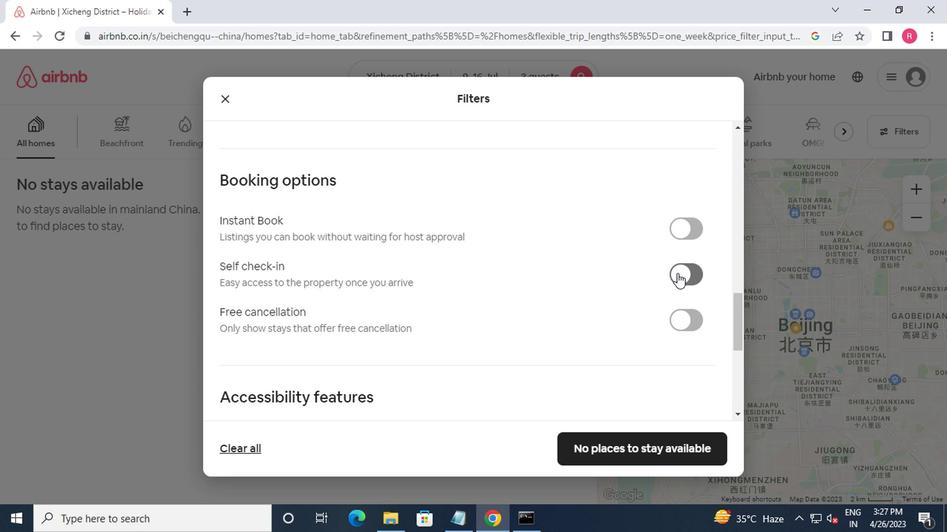 
Action: Mouse moved to (621, 380)
Screenshot: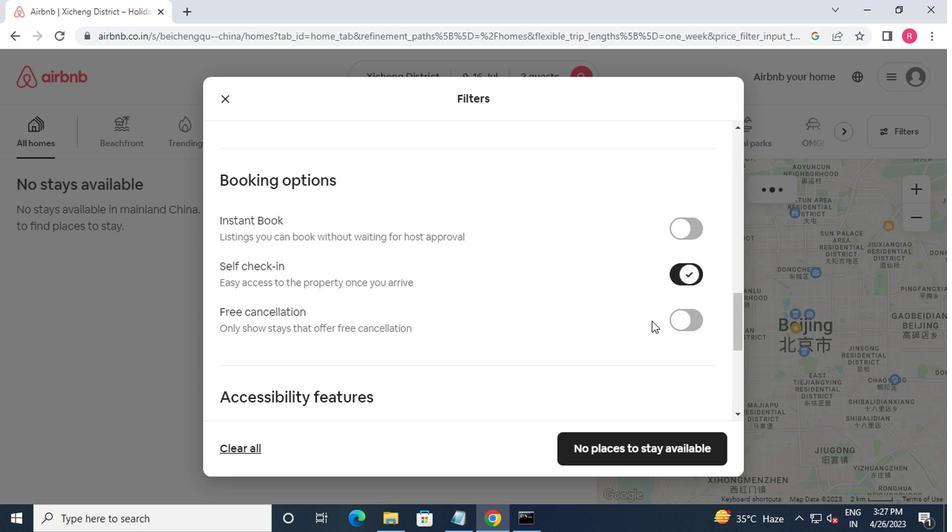 
Action: Mouse scrolled (621, 379) with delta (0, 0)
Screenshot: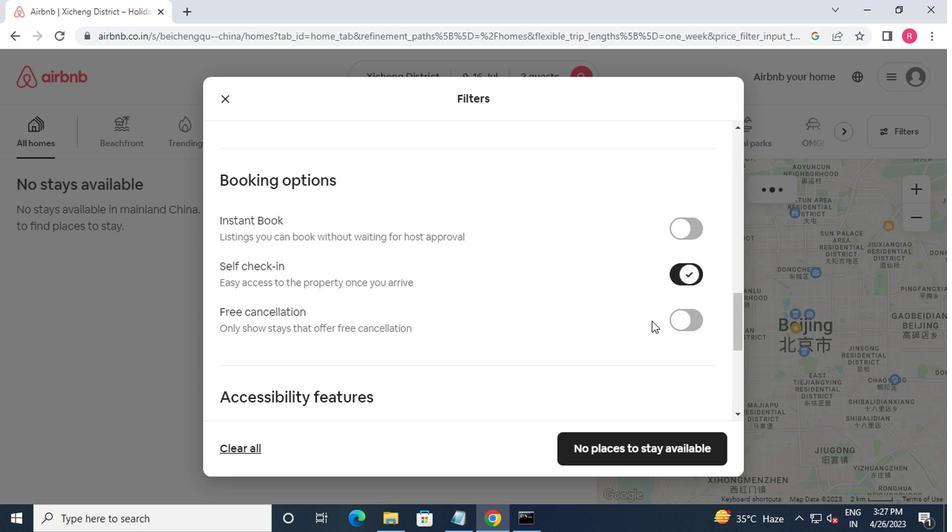 
Action: Mouse moved to (616, 389)
Screenshot: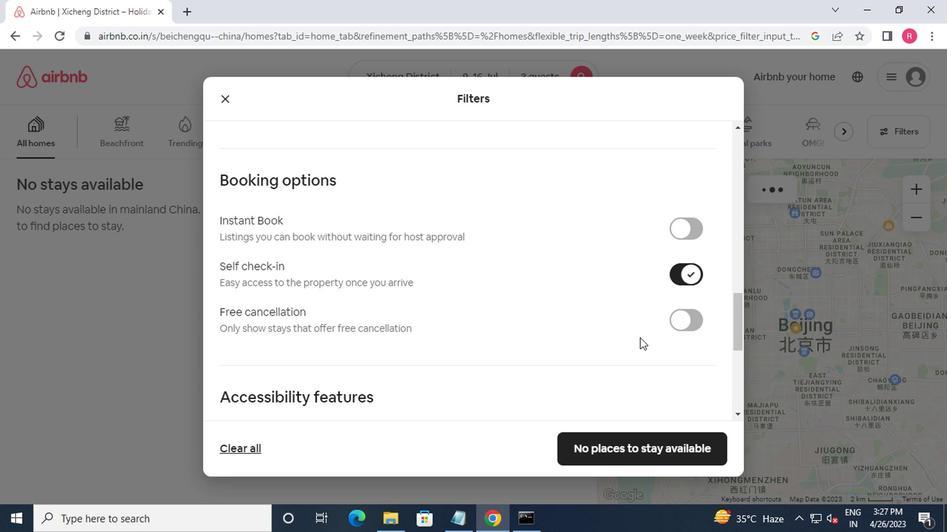 
Action: Mouse scrolled (616, 388) with delta (0, 0)
Screenshot: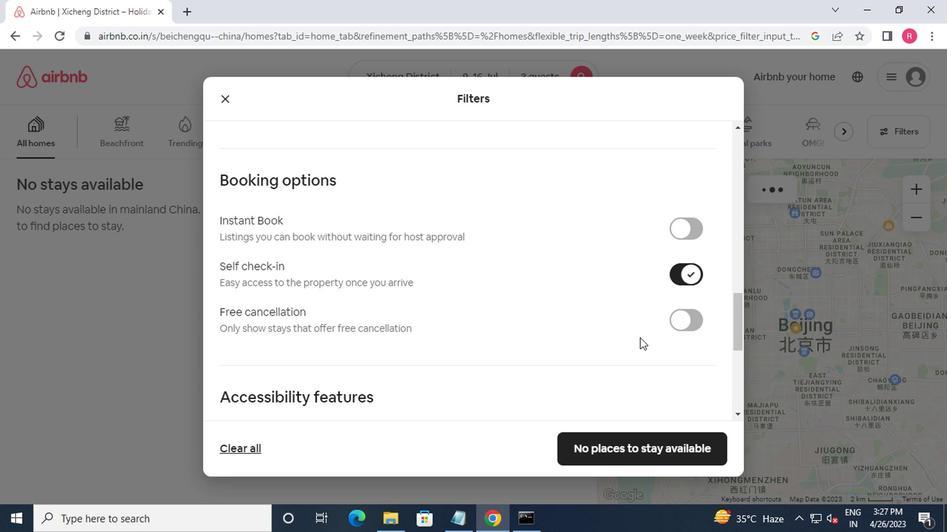 
Action: Mouse moved to (613, 394)
Screenshot: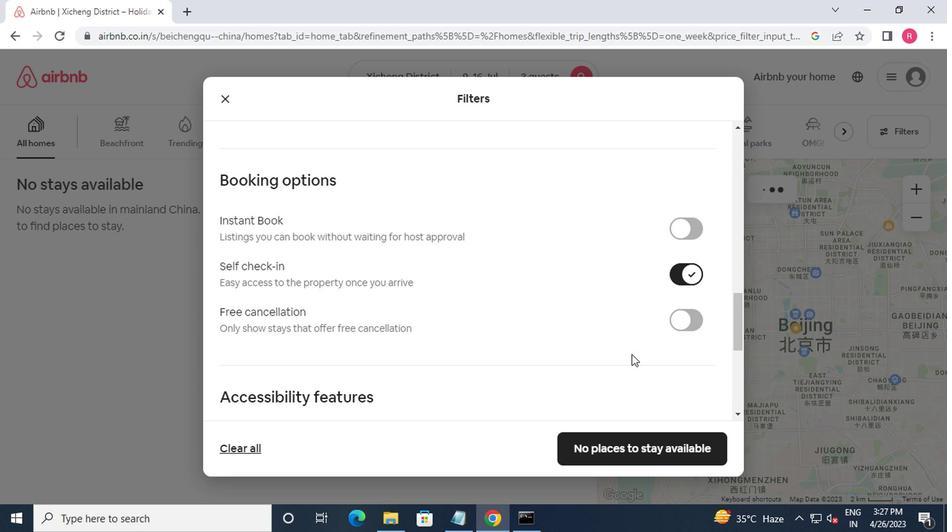 
Action: Mouse scrolled (613, 394) with delta (0, 0)
Screenshot: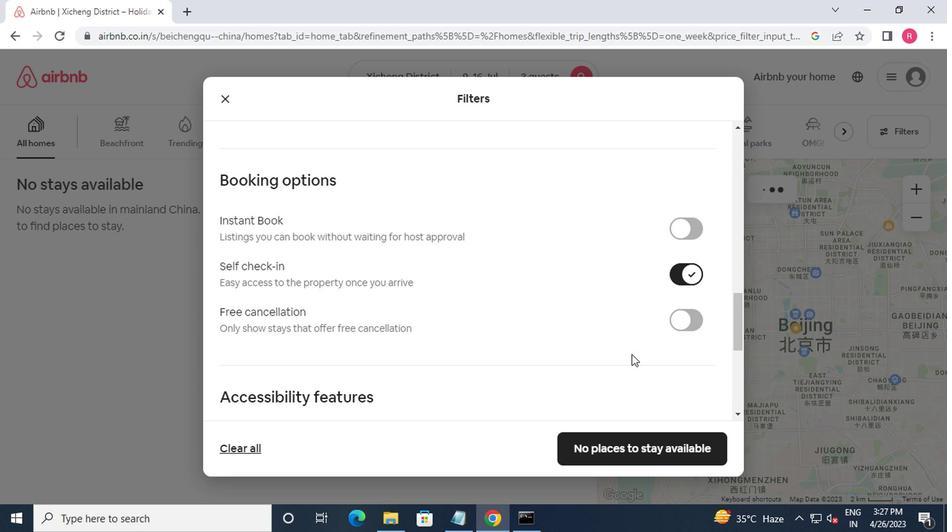 
Action: Mouse moved to (604, 438)
Screenshot: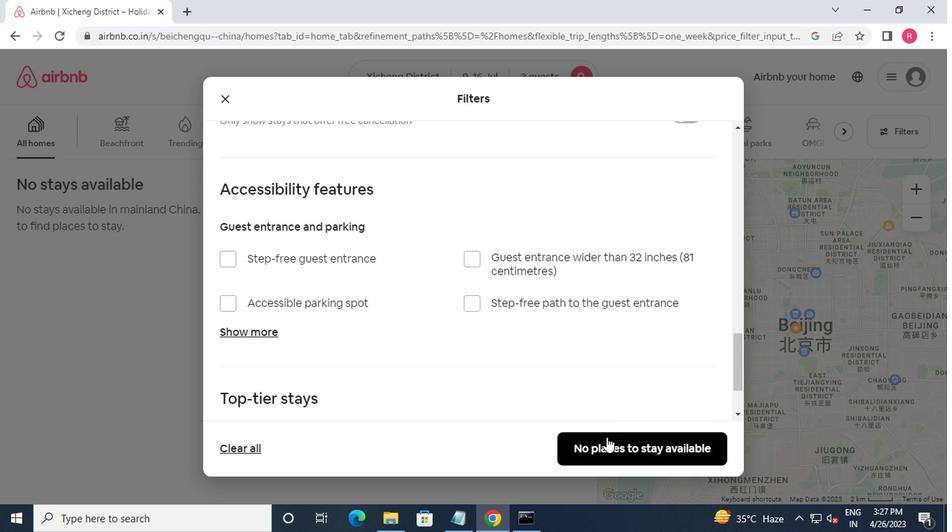 
Action: Mouse pressed left at (604, 438)
Screenshot: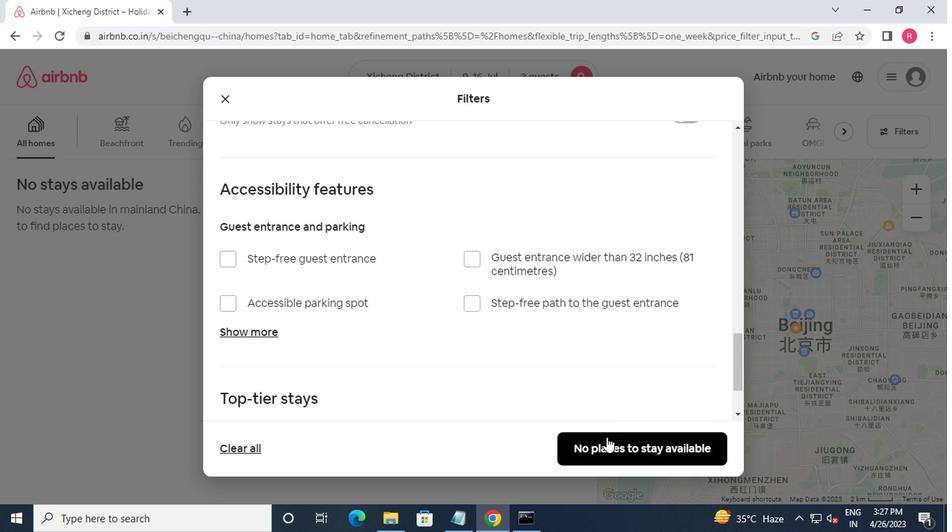 
Action: Mouse moved to (603, 438)
Screenshot: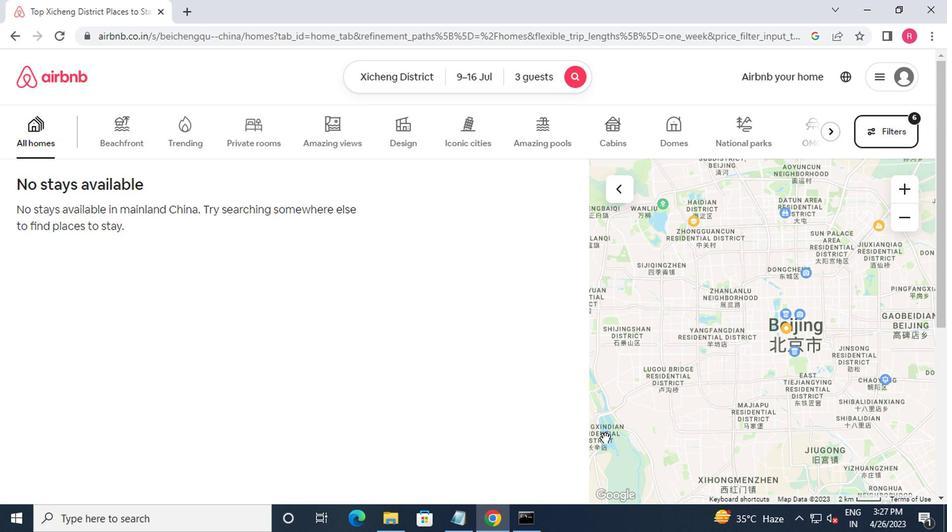 
